 Task: Play online crossword game.
Action: Mouse moved to (597, 377)
Screenshot: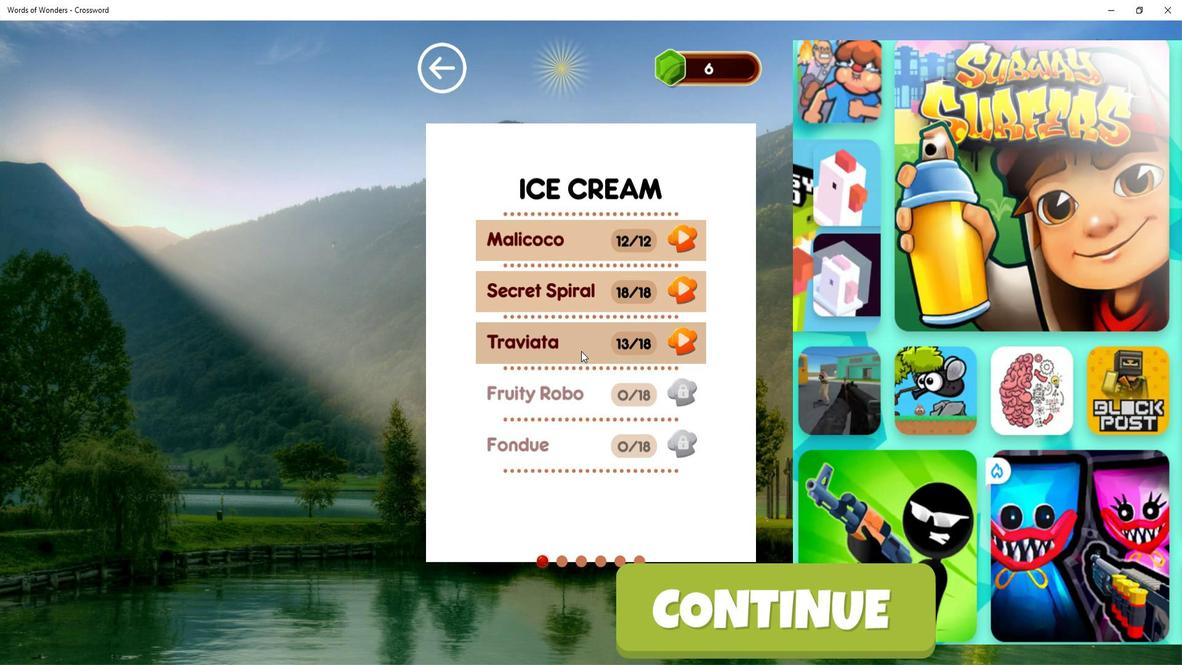 
Action: Mouse pressed left at (597, 377)
Screenshot: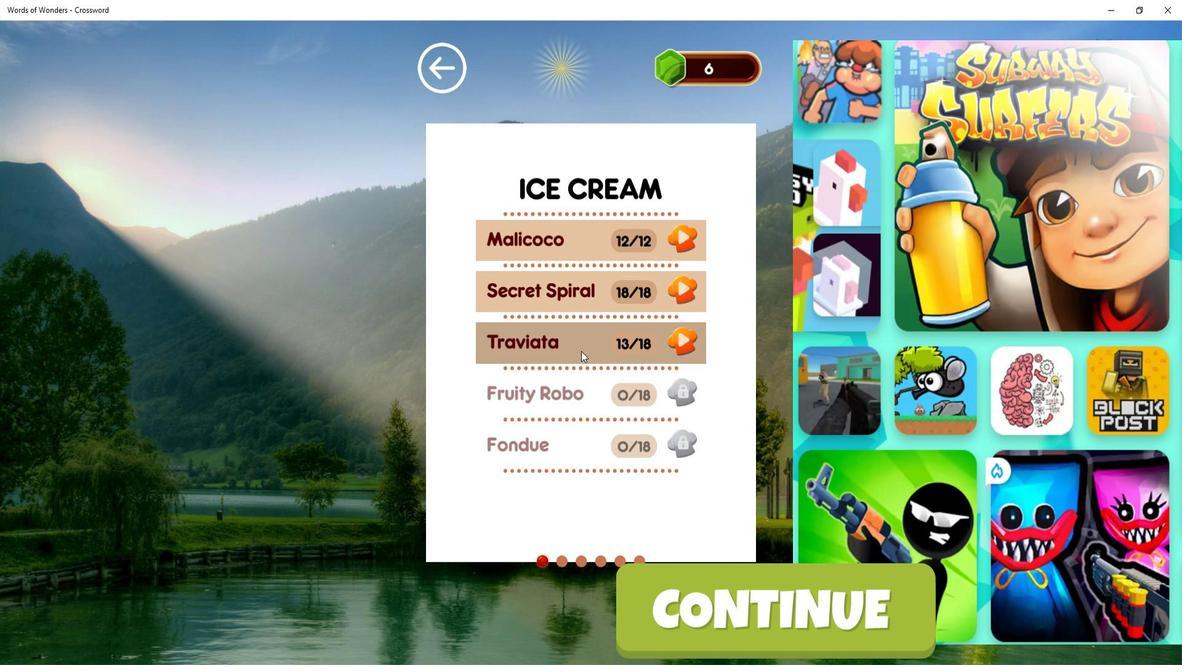 
Action: Mouse moved to (290, 379)
Screenshot: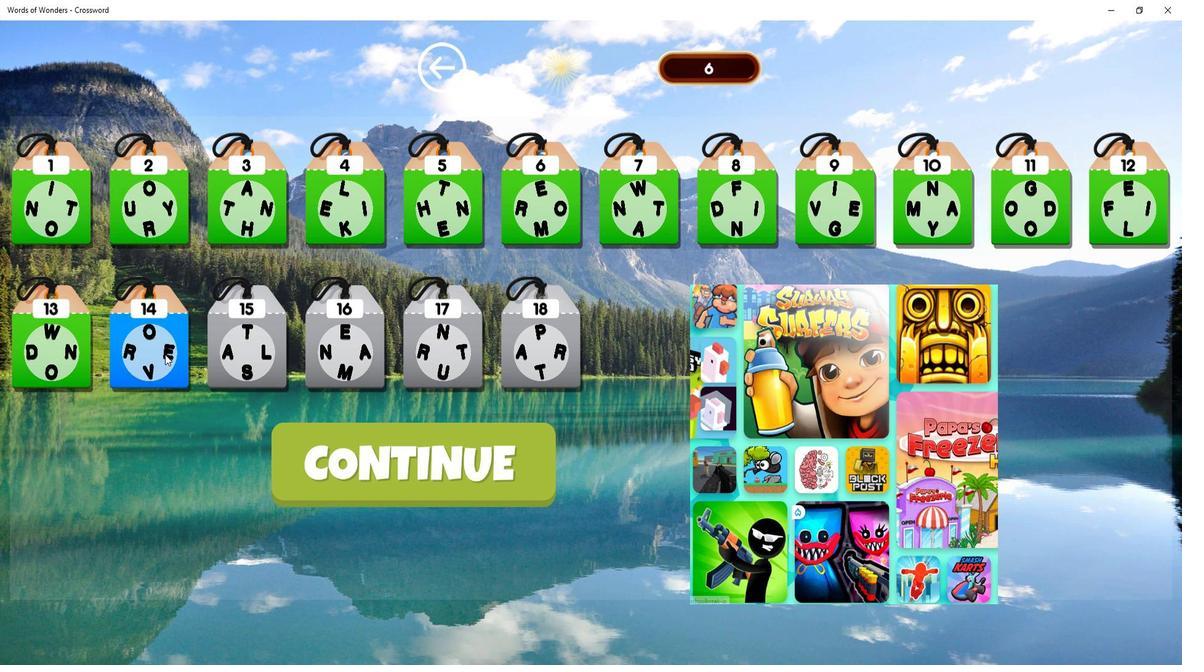 
Action: Mouse pressed left at (290, 379)
Screenshot: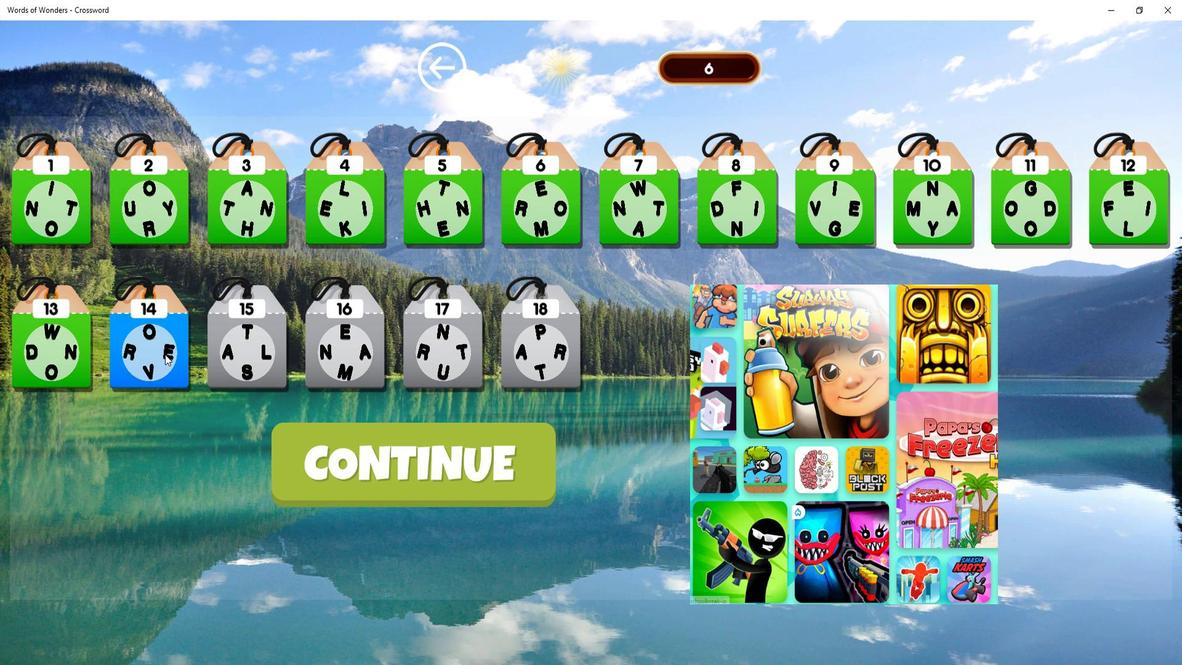 
Action: Mouse moved to (598, 402)
Screenshot: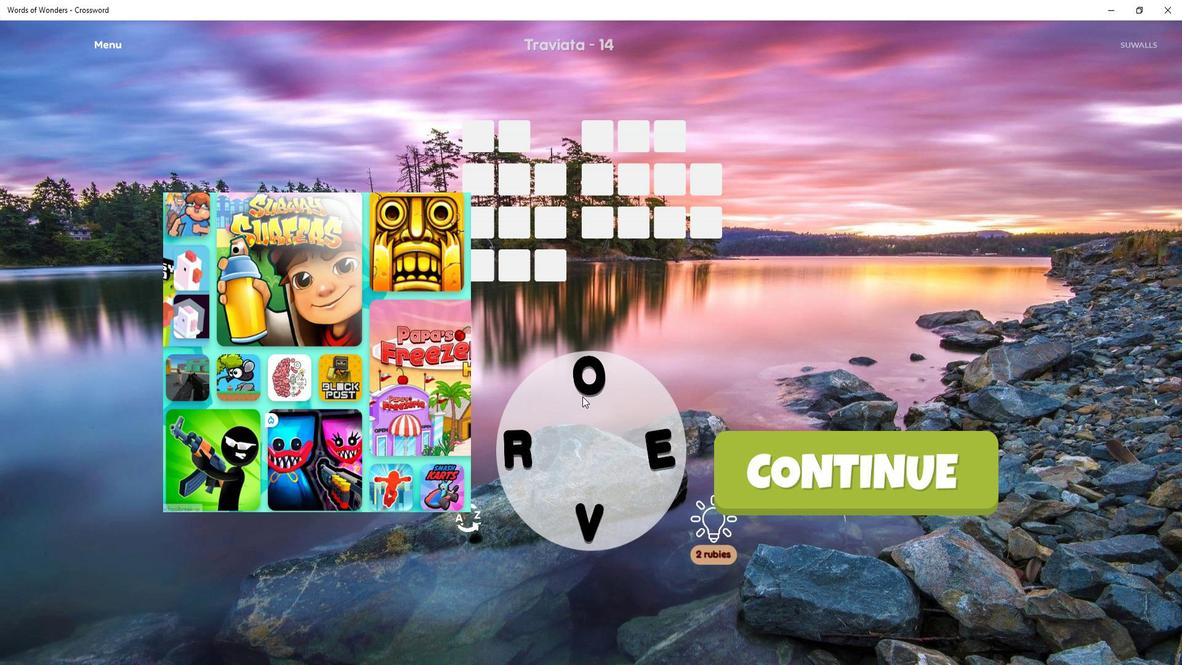
Action: Mouse pressed left at (598, 402)
Screenshot: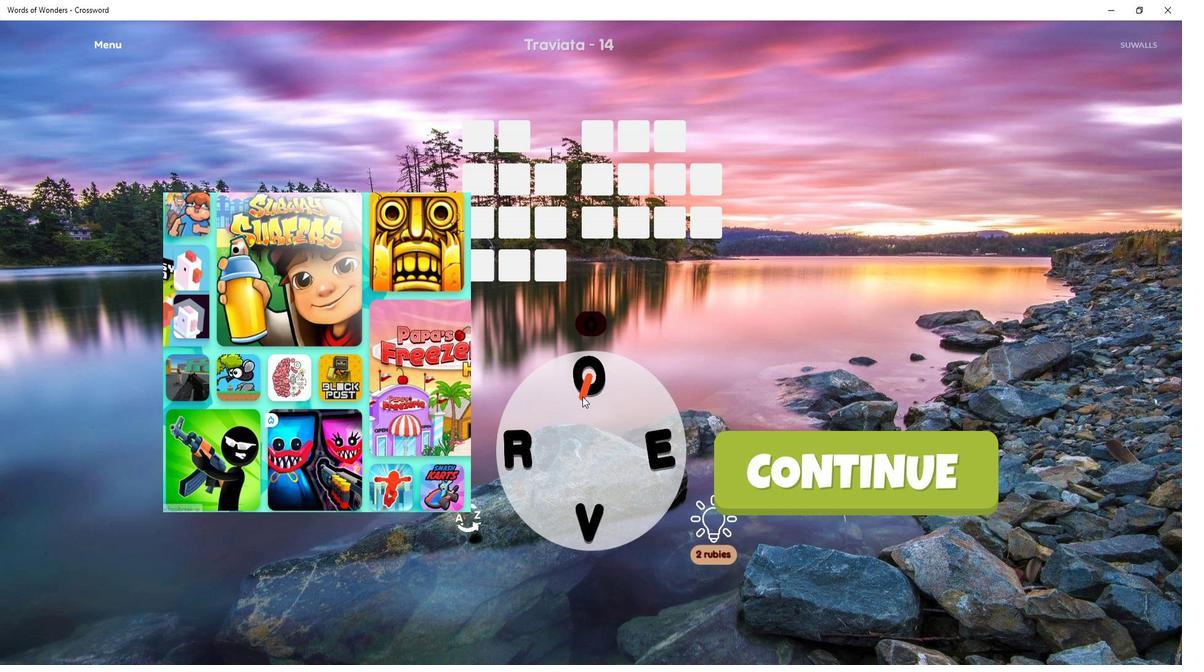 
Action: Mouse moved to (602, 397)
Screenshot: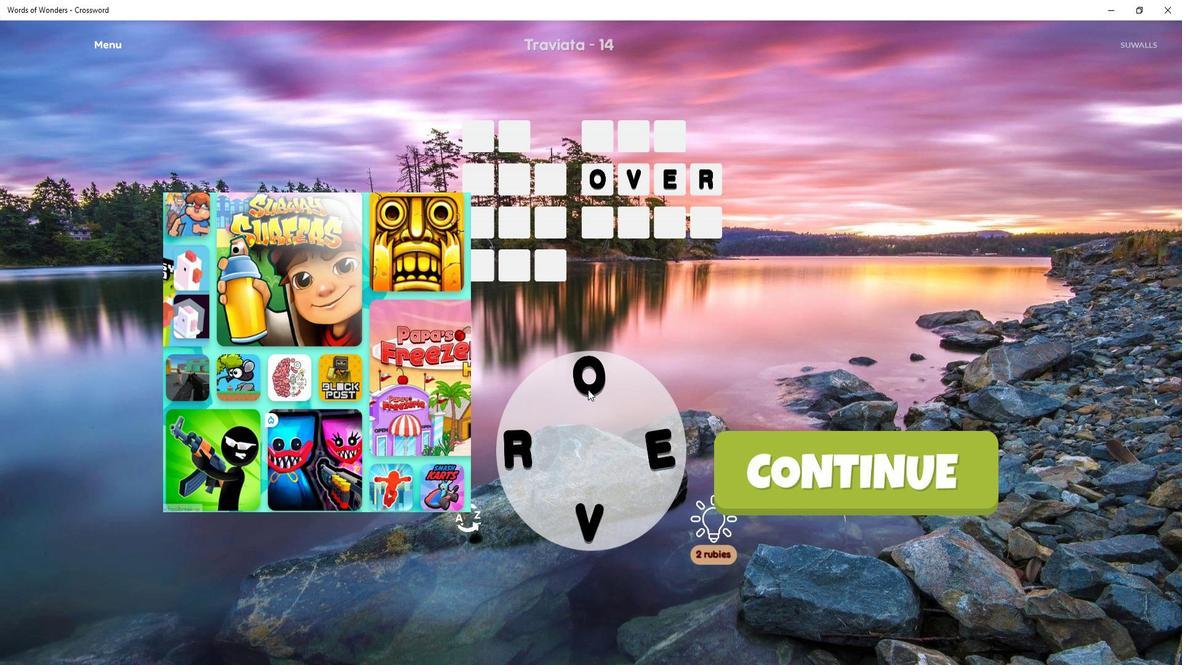
Action: Mouse pressed left at (602, 397)
Screenshot: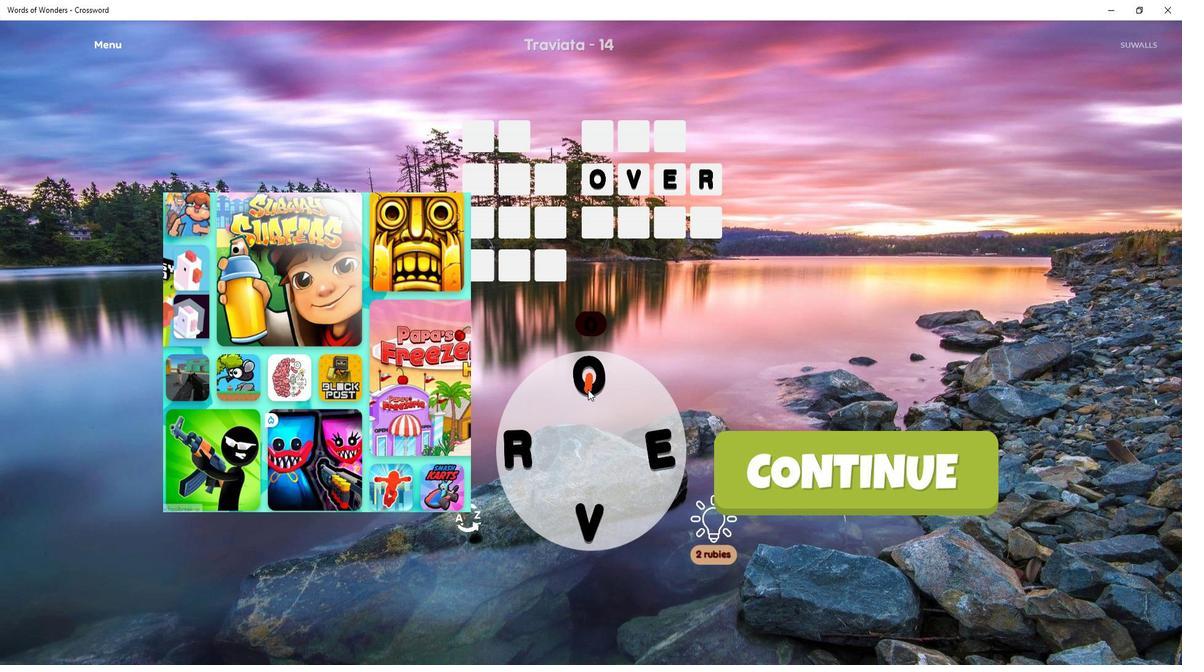 
Action: Mouse moved to (554, 425)
Screenshot: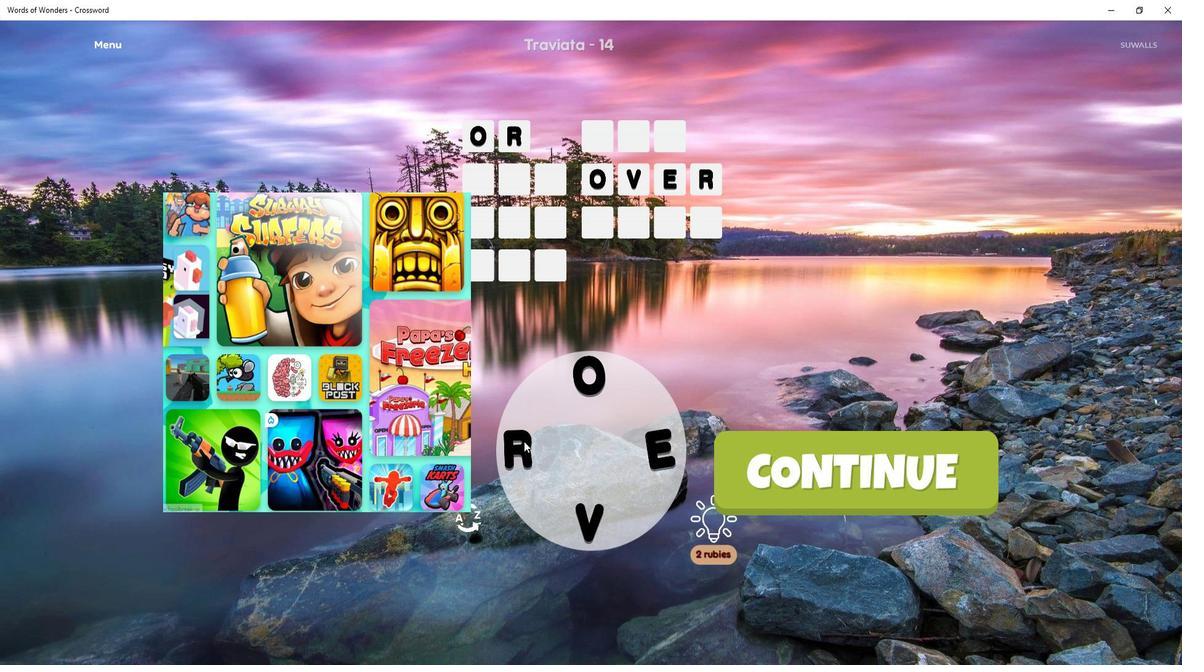
Action: Mouse pressed left at (554, 425)
Screenshot: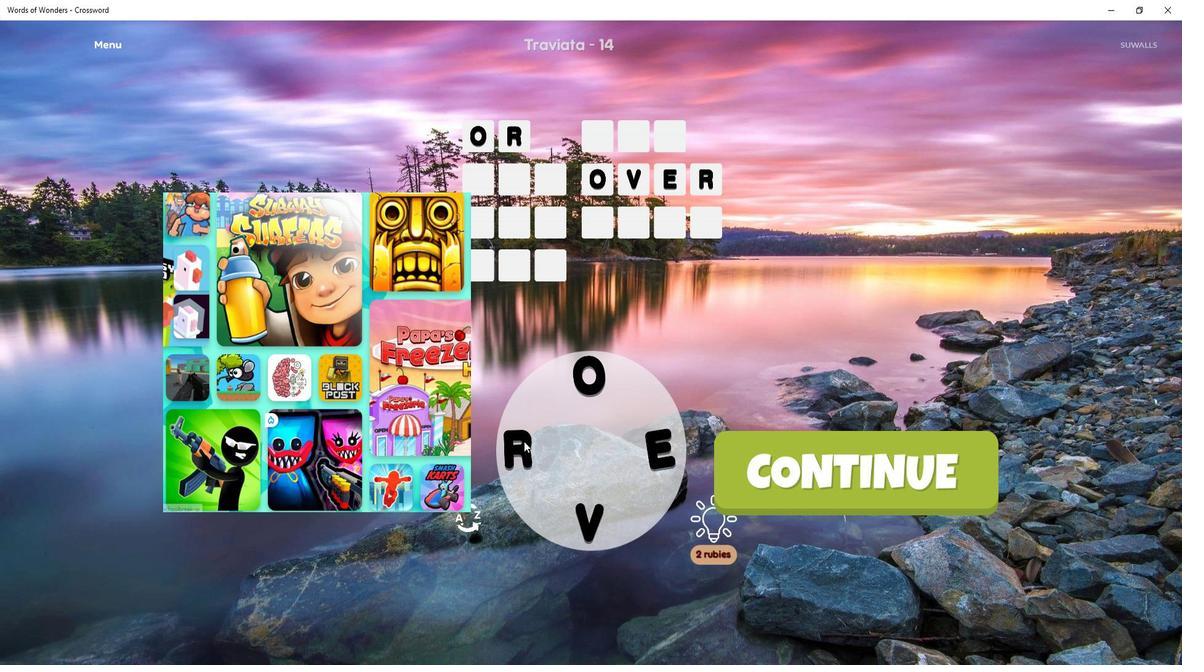 
Action: Mouse moved to (597, 394)
Screenshot: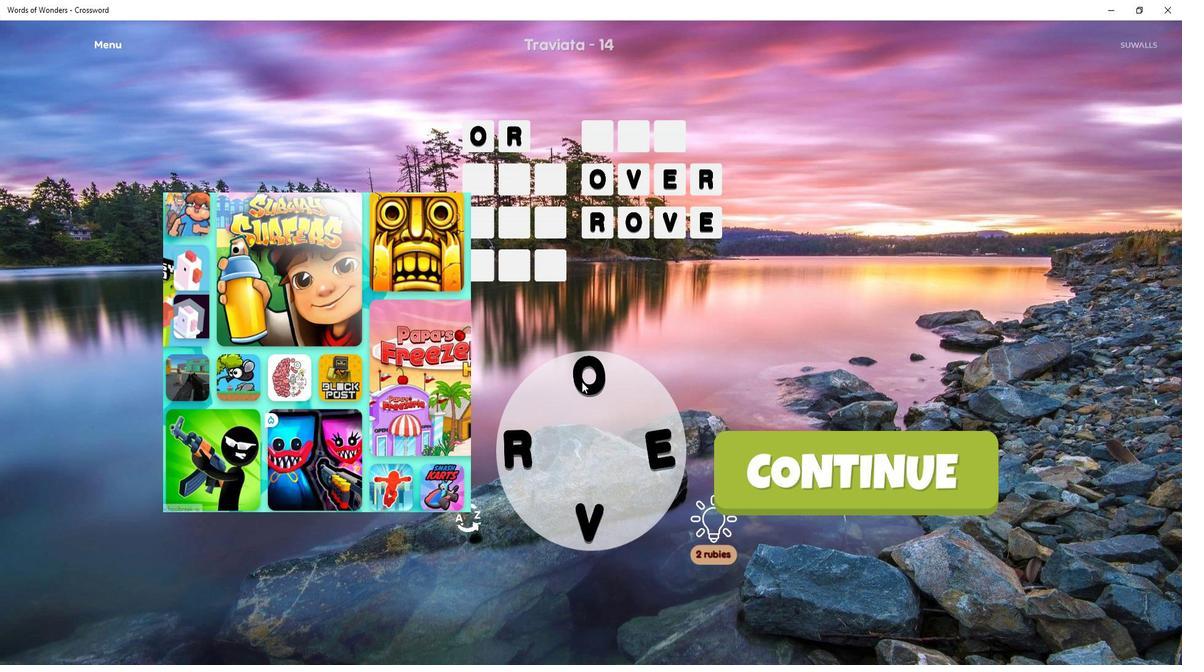 
Action: Mouse pressed left at (597, 394)
Screenshot: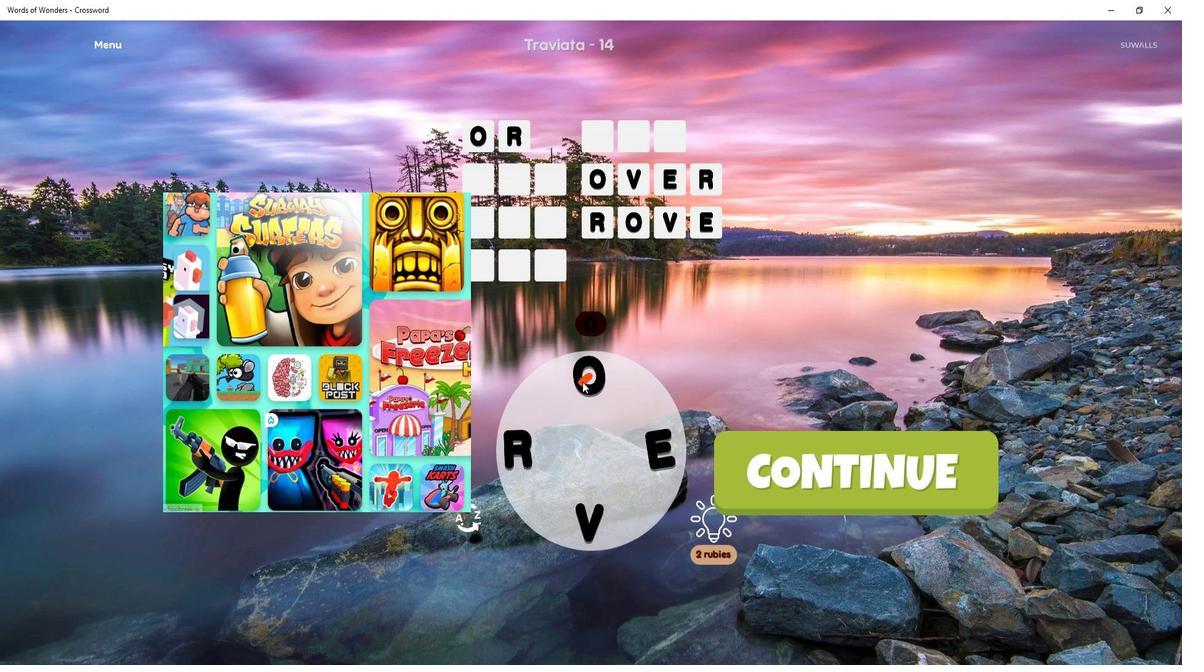 
Action: Mouse moved to (609, 389)
Screenshot: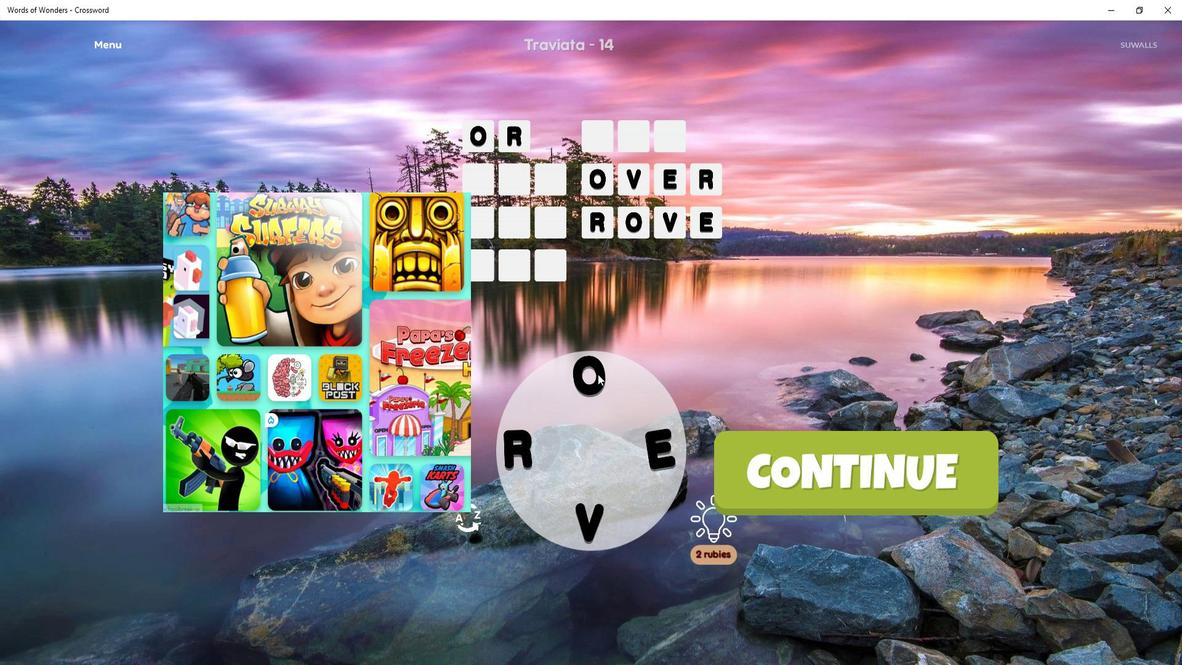 
Action: Mouse pressed left at (609, 389)
Screenshot: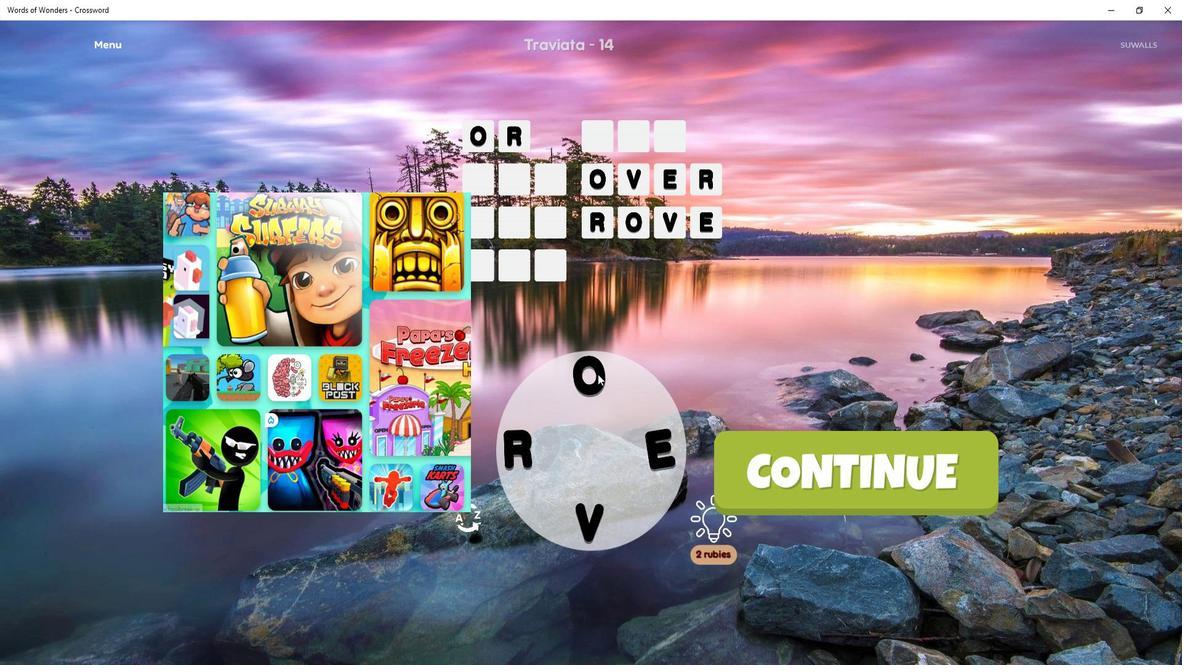 
Action: Mouse moved to (603, 395)
Screenshot: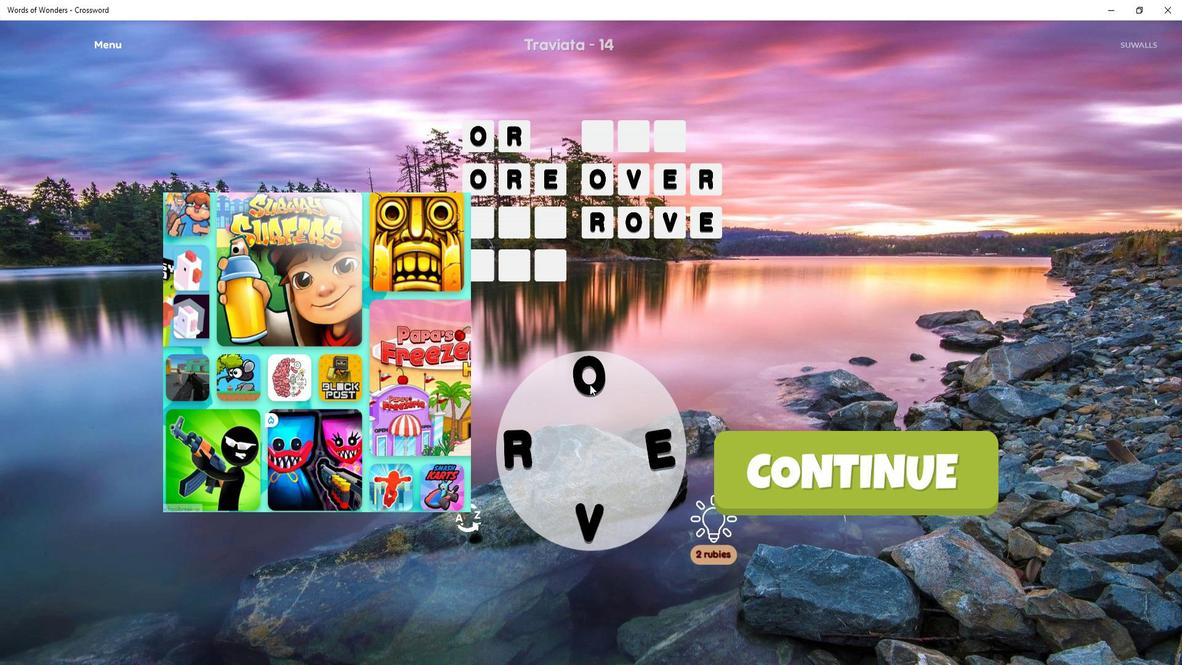 
Action: Mouse pressed left at (603, 395)
Screenshot: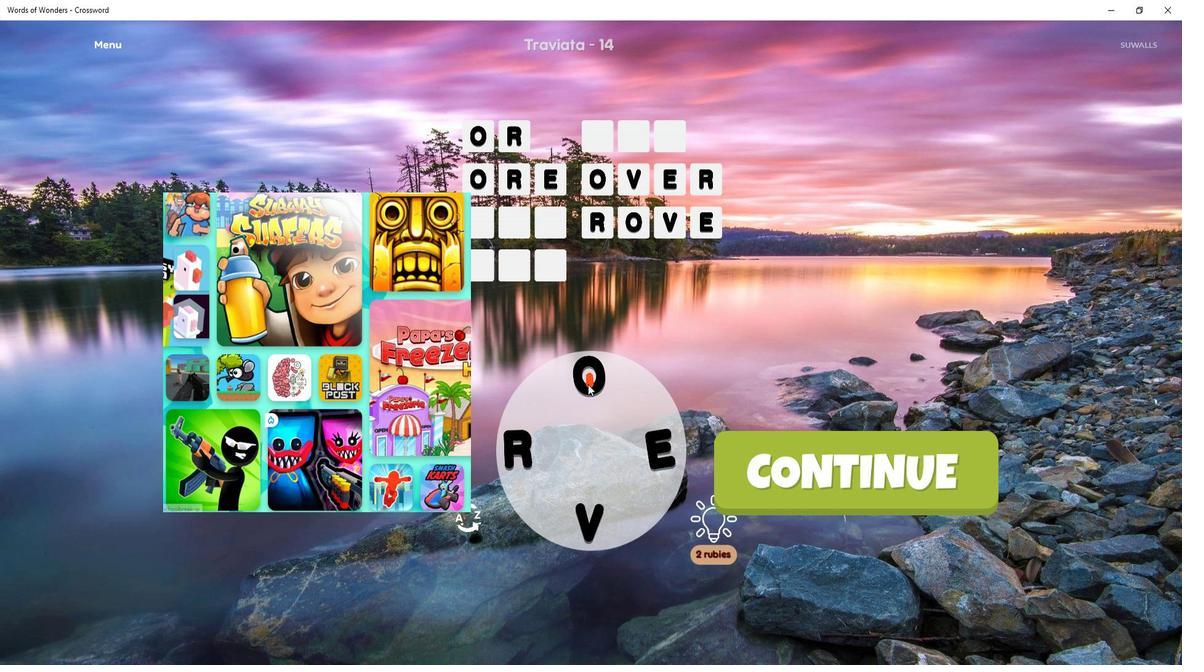
Action: Mouse moved to (553, 424)
Screenshot: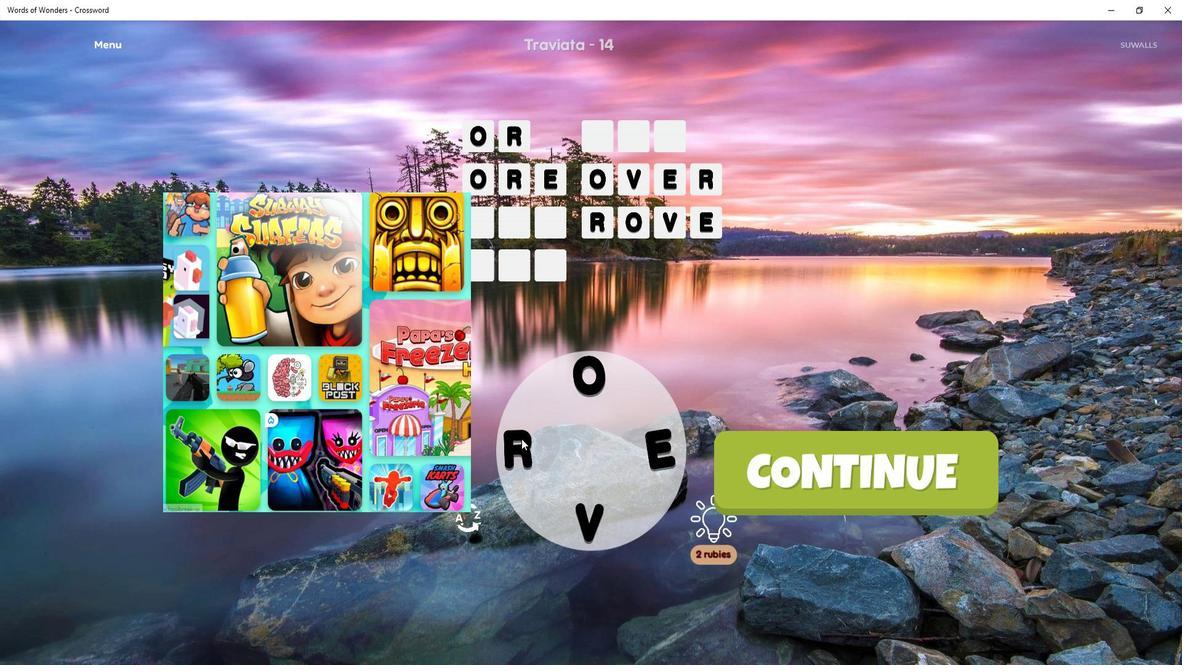 
Action: Mouse pressed left at (553, 424)
Screenshot: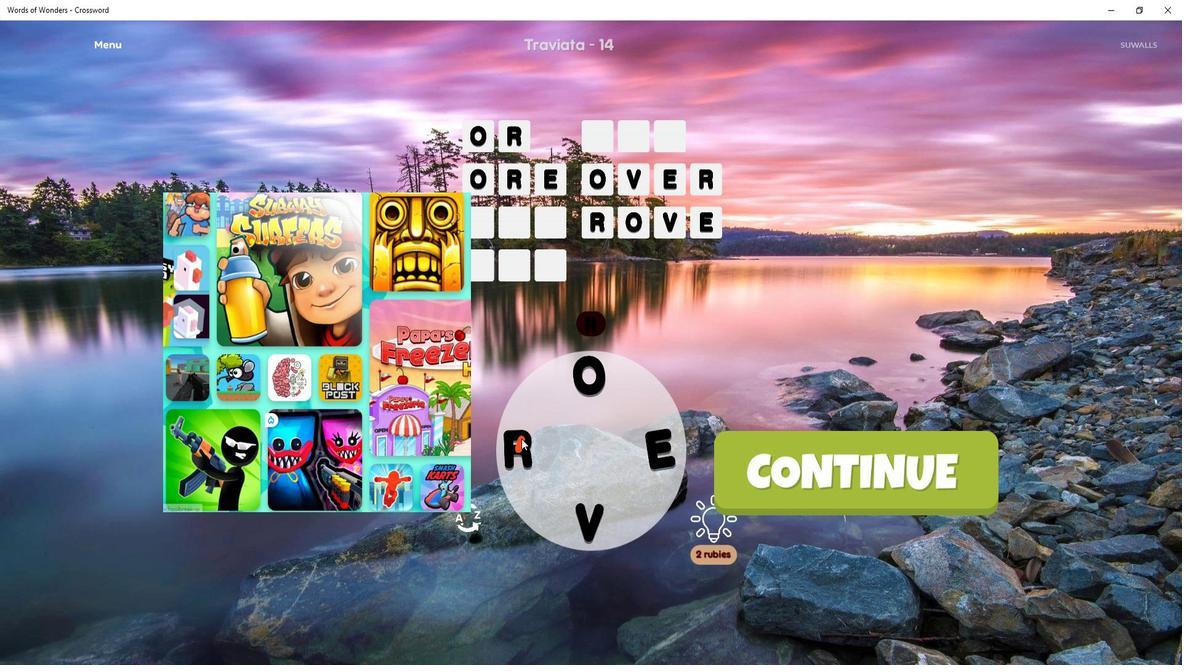 
Action: Mouse moved to (610, 466)
Screenshot: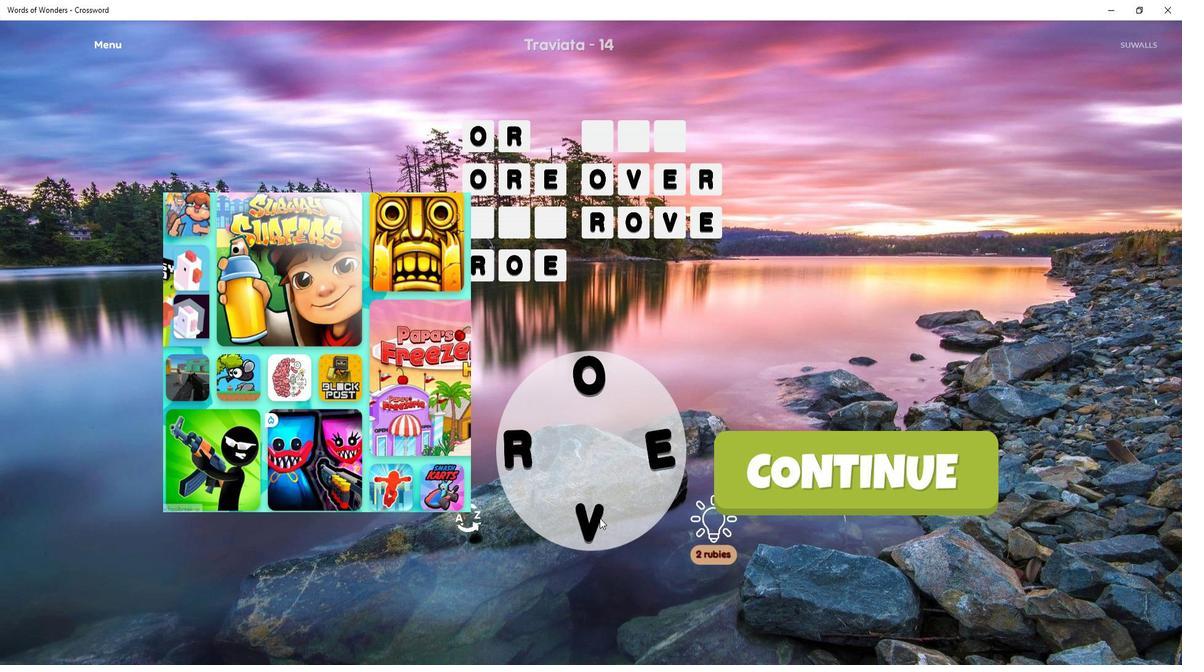 
Action: Mouse pressed left at (610, 466)
Screenshot: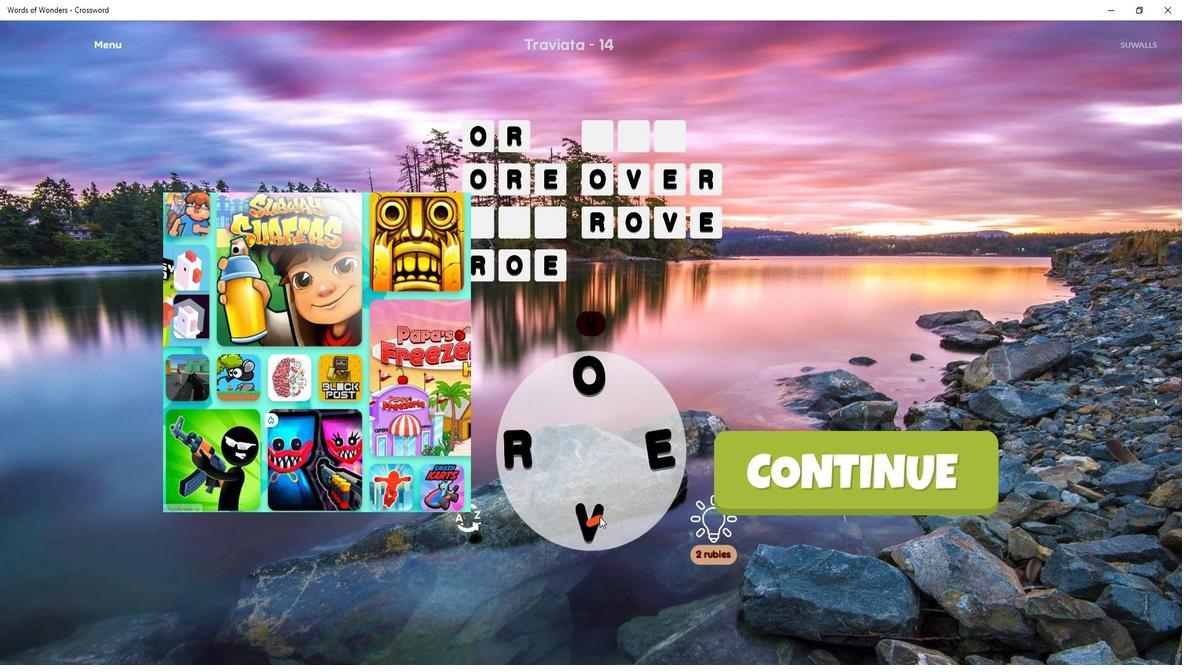 
Action: Mouse moved to (609, 466)
Screenshot: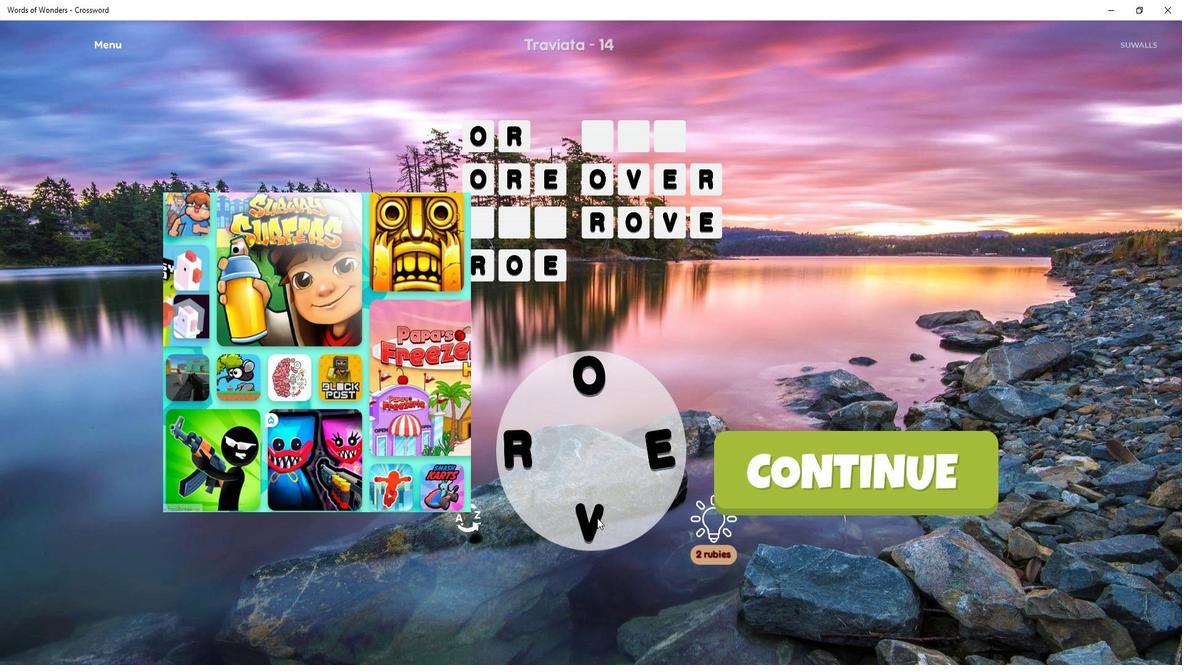 
Action: Mouse pressed left at (609, 466)
Screenshot: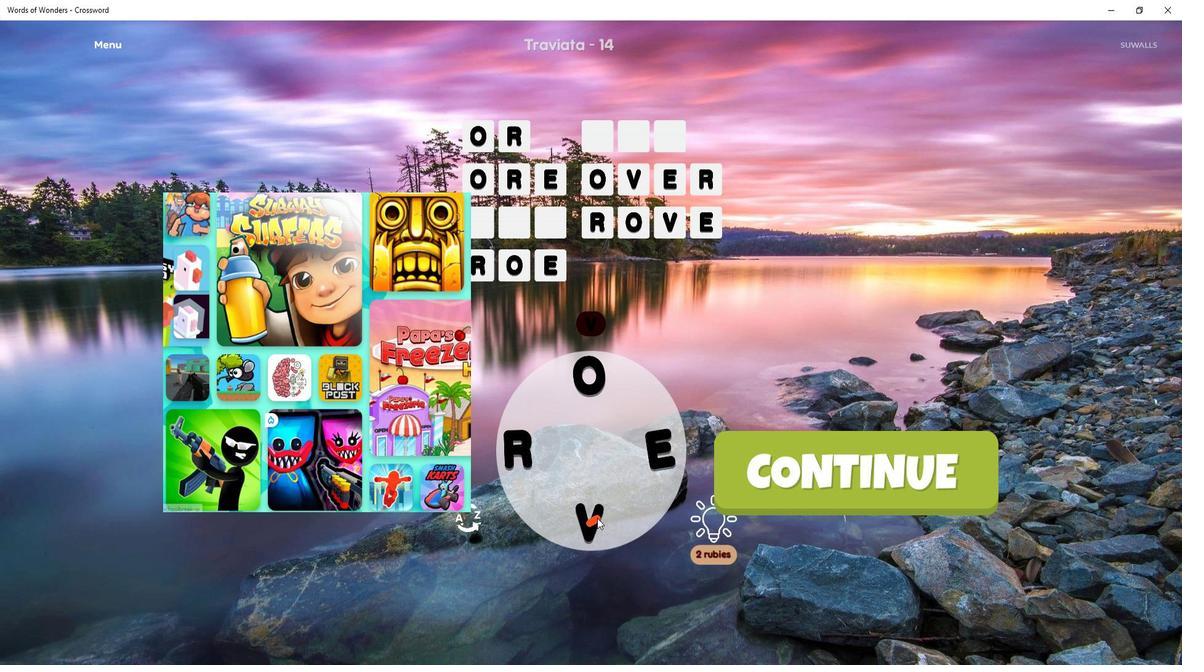 
Action: Mouse moved to (597, 392)
Screenshot: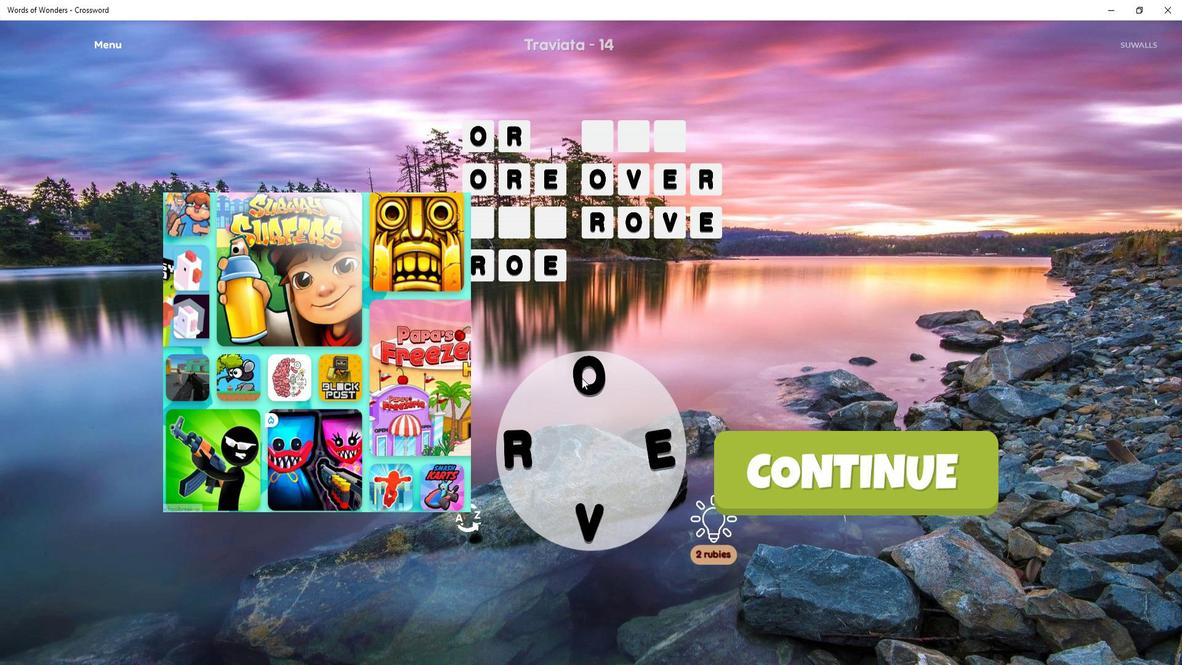 
Action: Mouse pressed left at (597, 392)
Screenshot: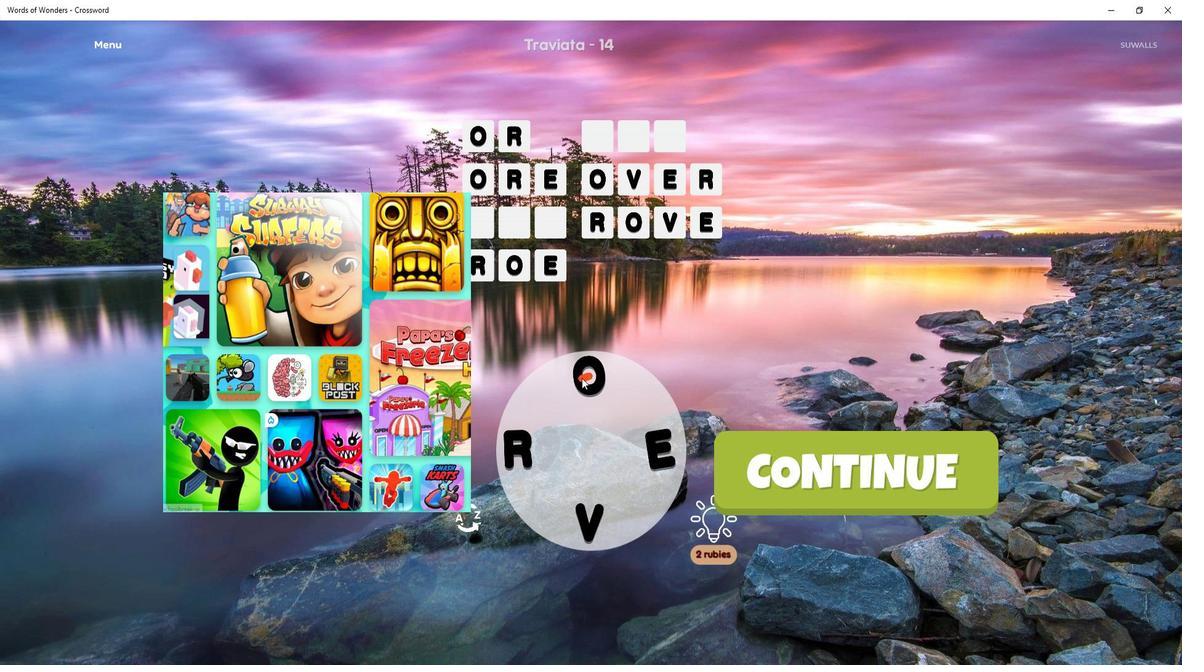 
Action: Mouse moved to (112, 298)
Screenshot: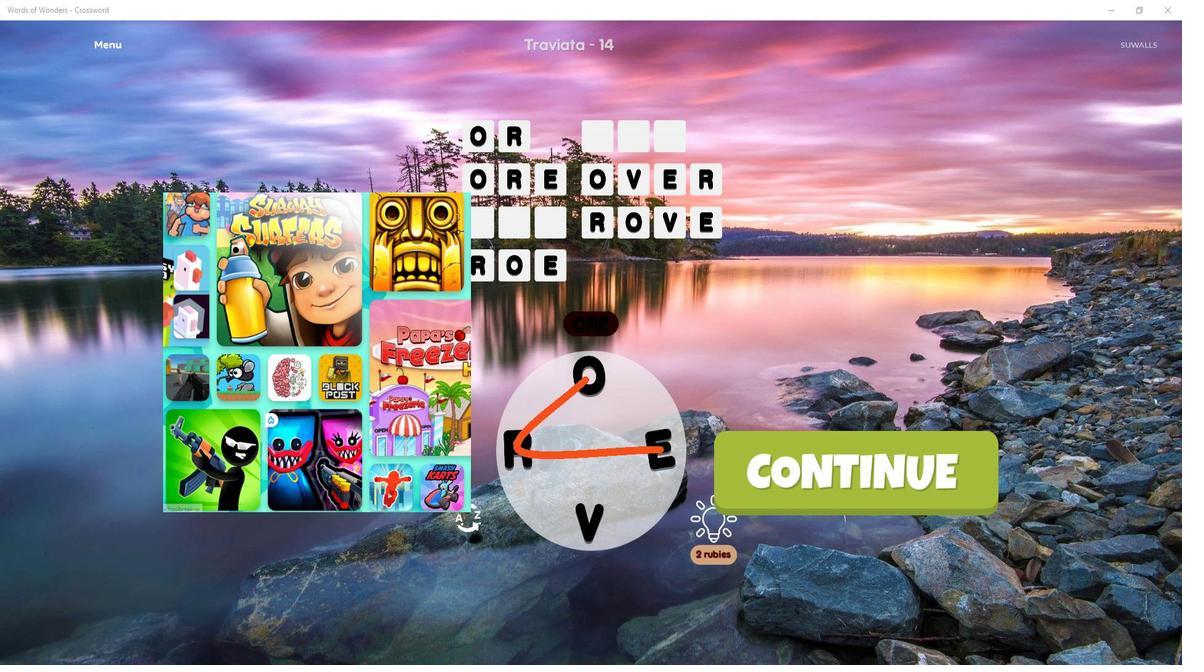 
Action: Mouse pressed left at (112, 298)
Screenshot: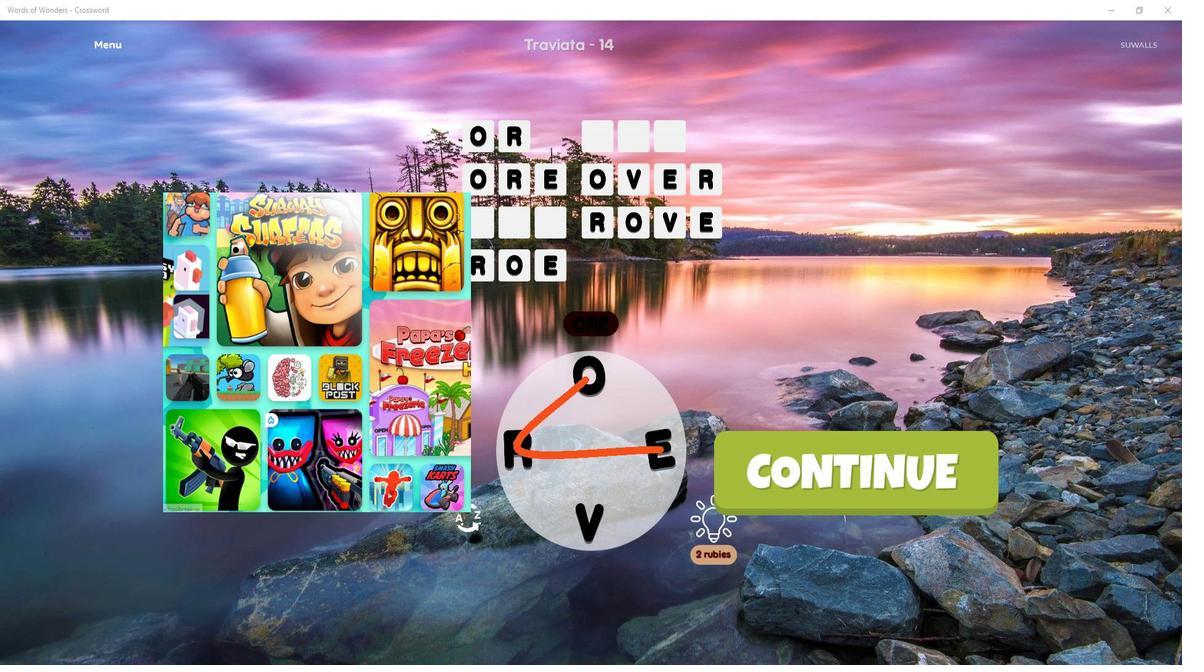 
Action: Mouse moved to (607, 468)
Screenshot: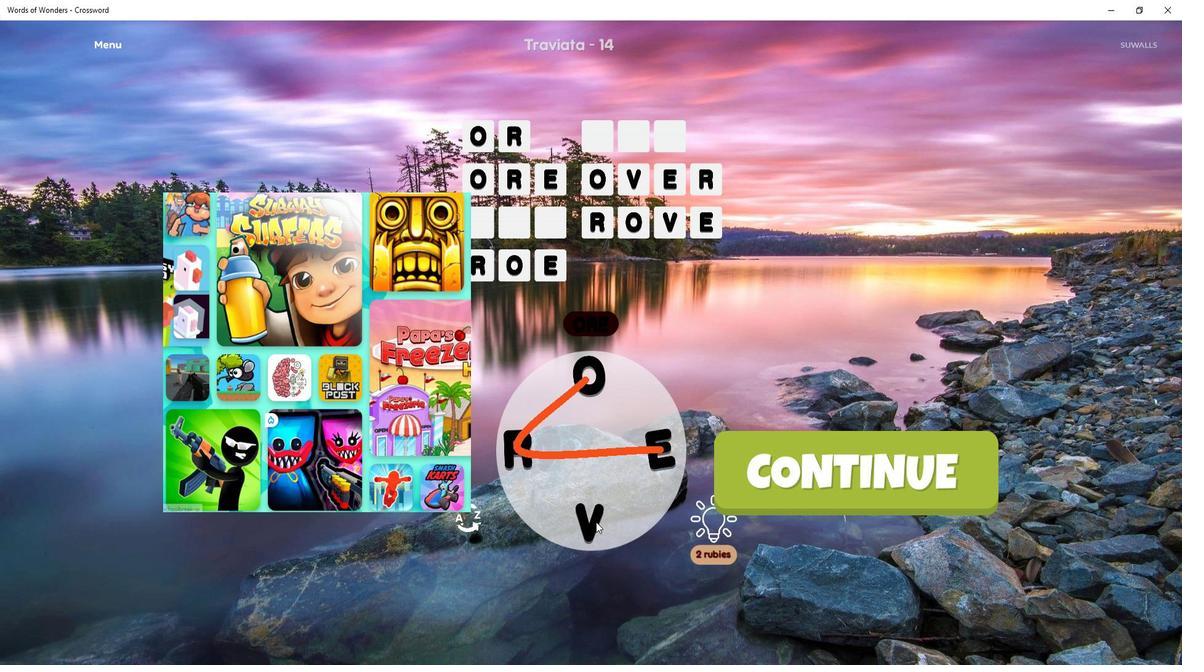 
Action: Mouse pressed left at (607, 468)
Screenshot: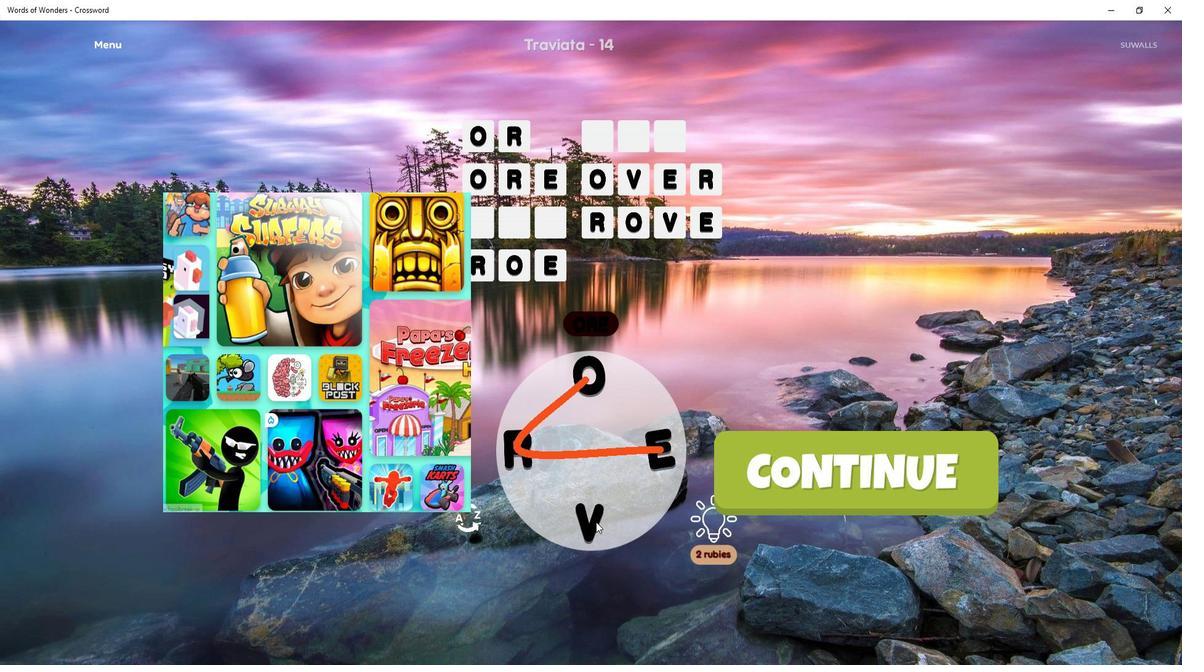 
Action: Mouse moved to (606, 466)
Screenshot: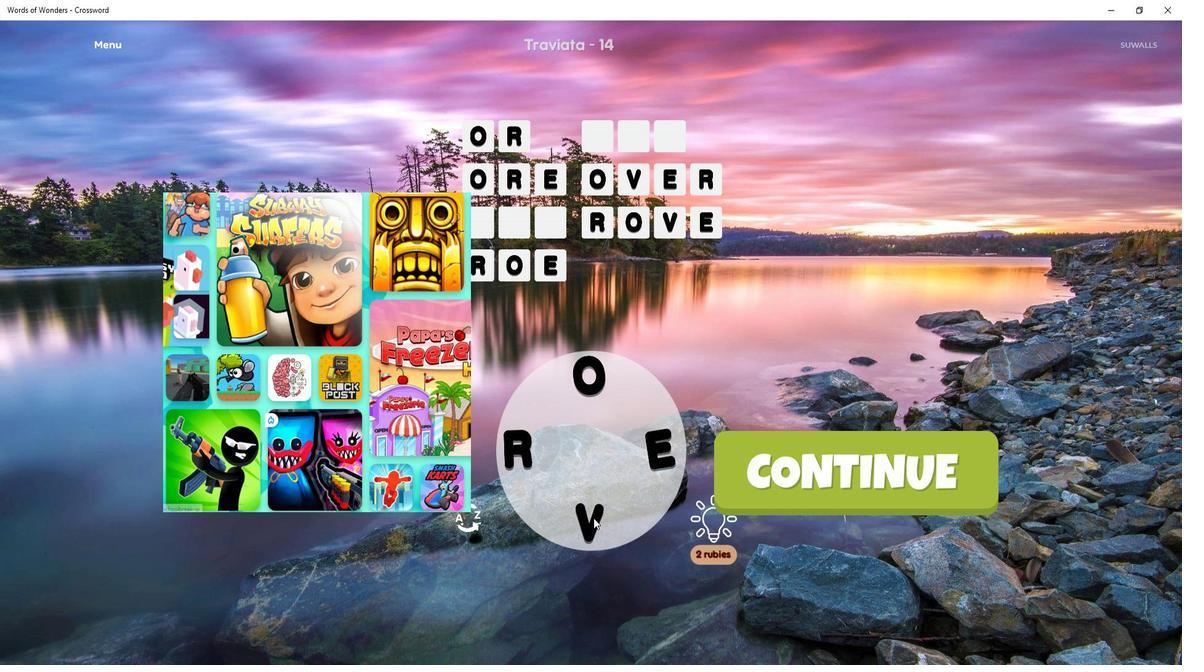 
Action: Mouse pressed left at (606, 466)
Screenshot: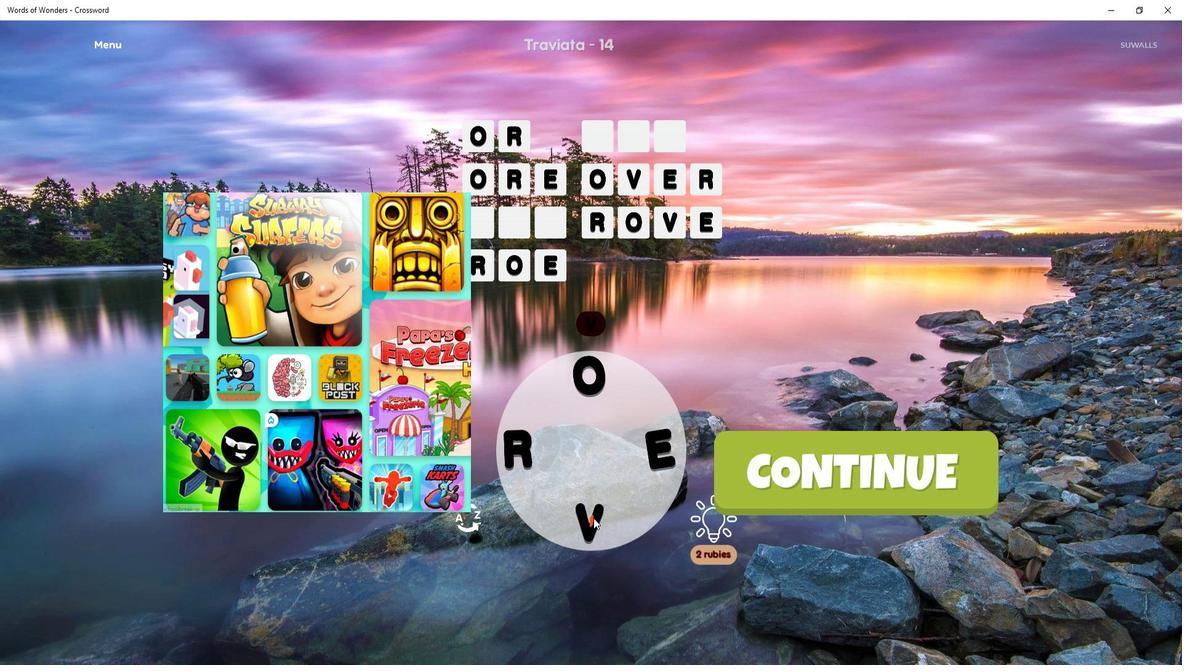 
Action: Mouse moved to (549, 432)
Screenshot: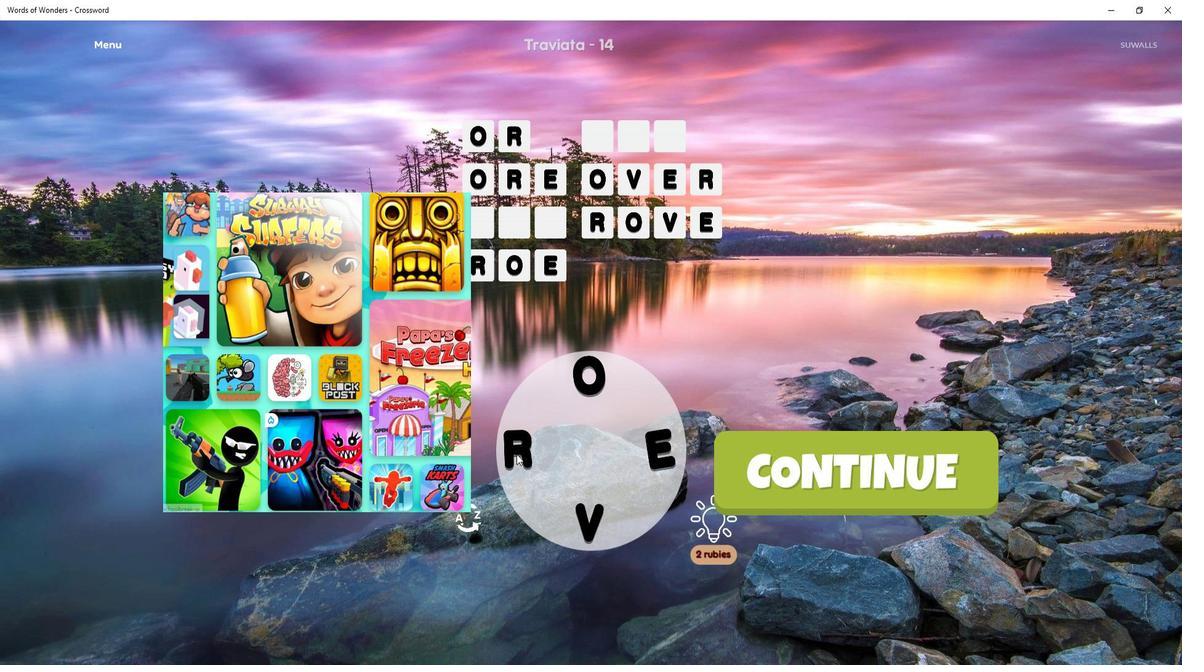 
Action: Mouse pressed left at (549, 432)
Screenshot: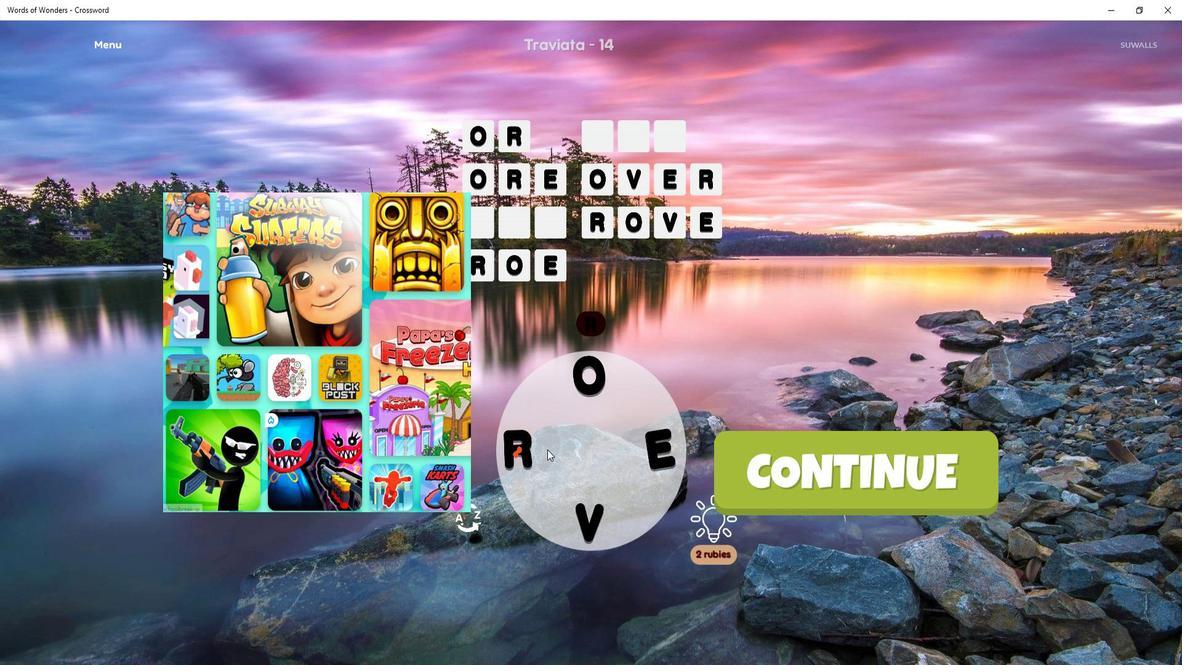
Action: Mouse moved to (558, 429)
Screenshot: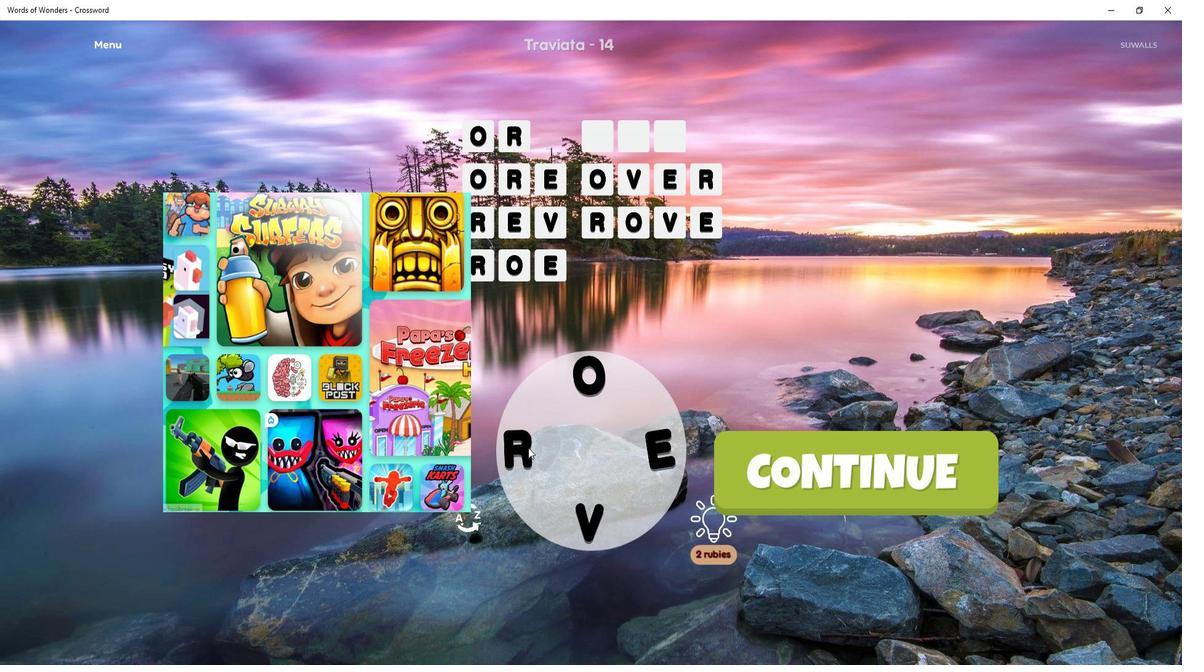 
Action: Mouse pressed left at (558, 429)
Screenshot: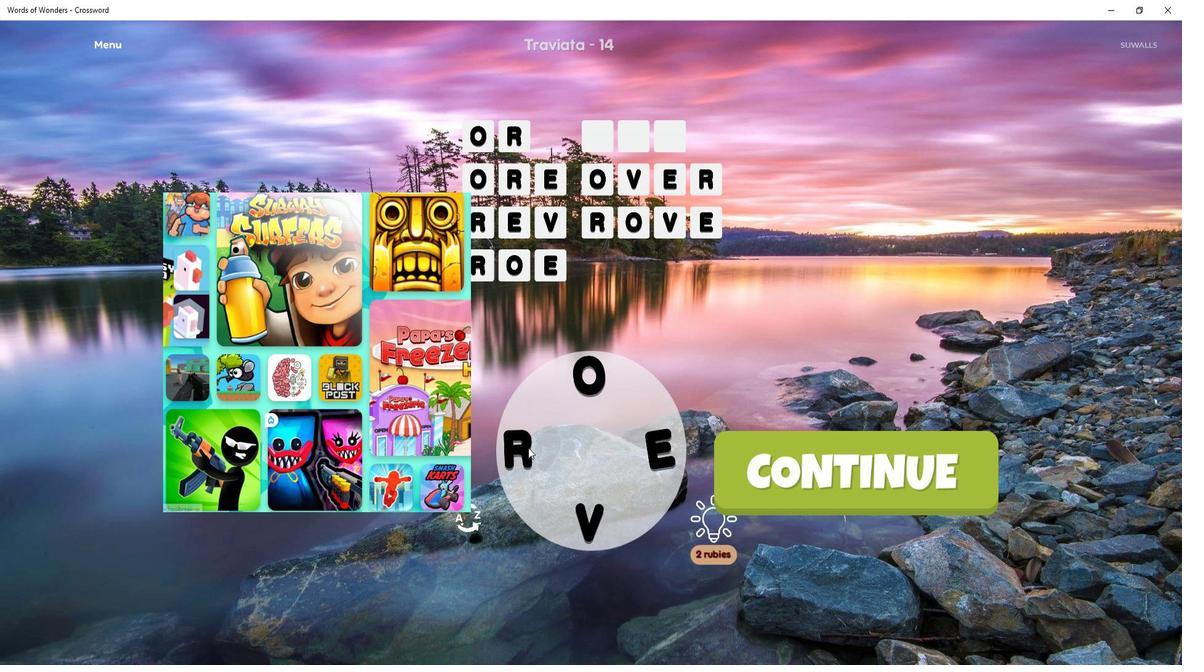 
Action: Mouse moved to (659, 434)
Screenshot: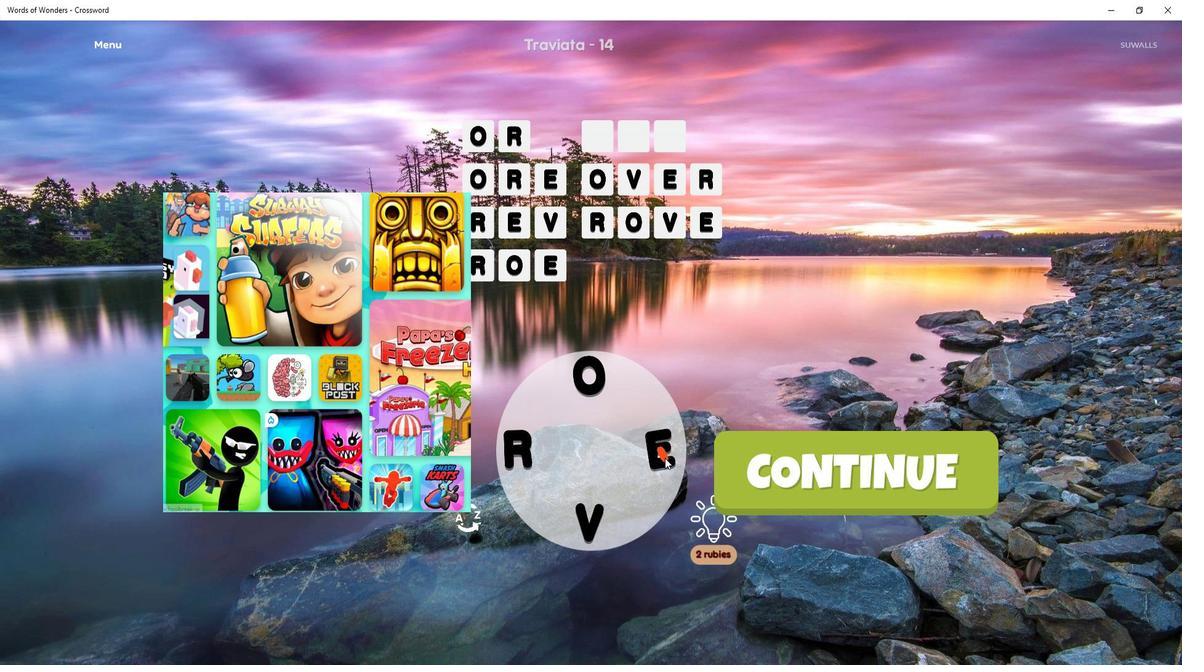 
Action: Mouse pressed left at (659, 434)
Screenshot: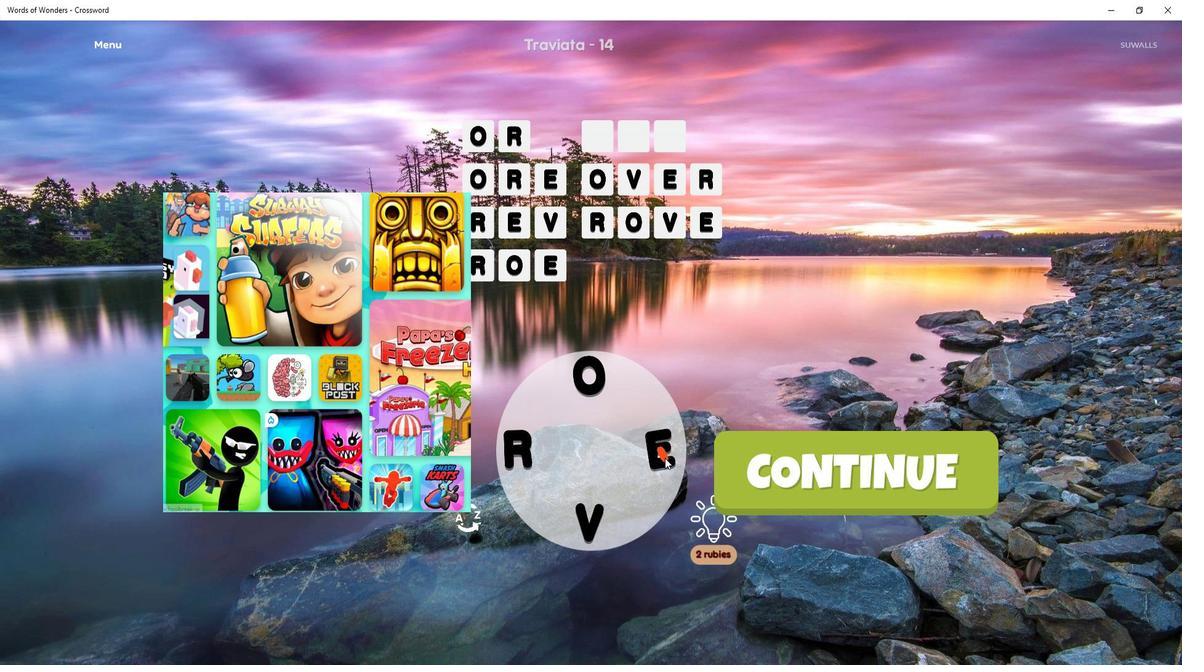 
Action: Mouse moved to (551, 434)
Screenshot: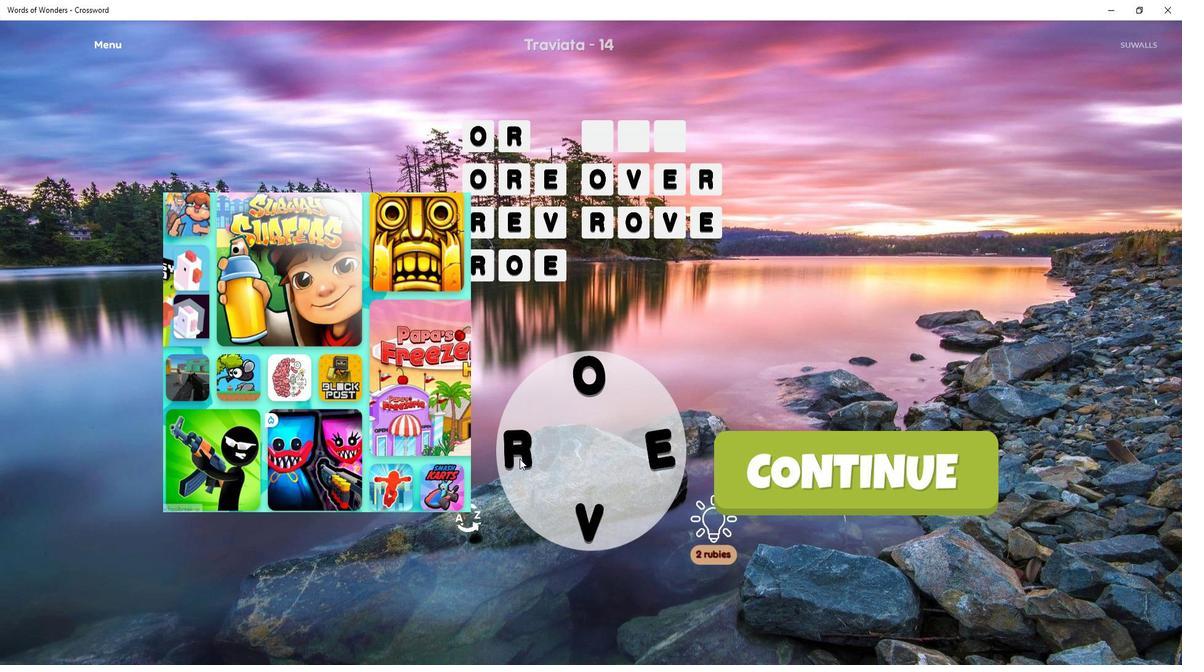 
Action: Mouse pressed left at (551, 434)
Screenshot: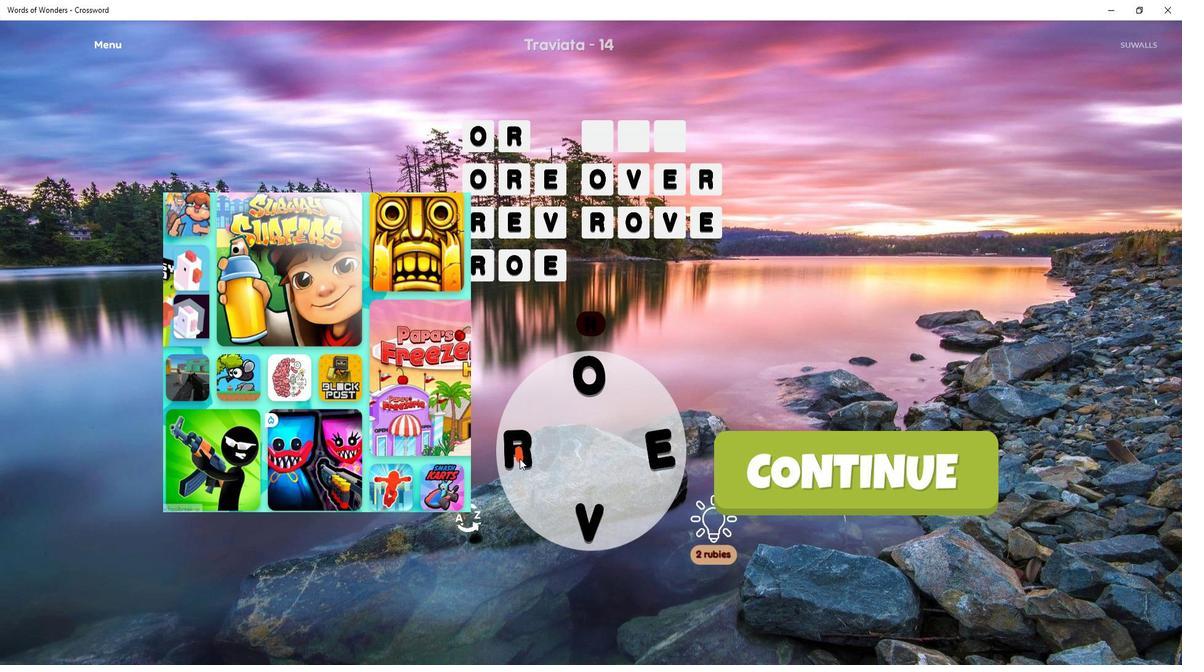 
Action: Mouse moved to (600, 384)
Screenshot: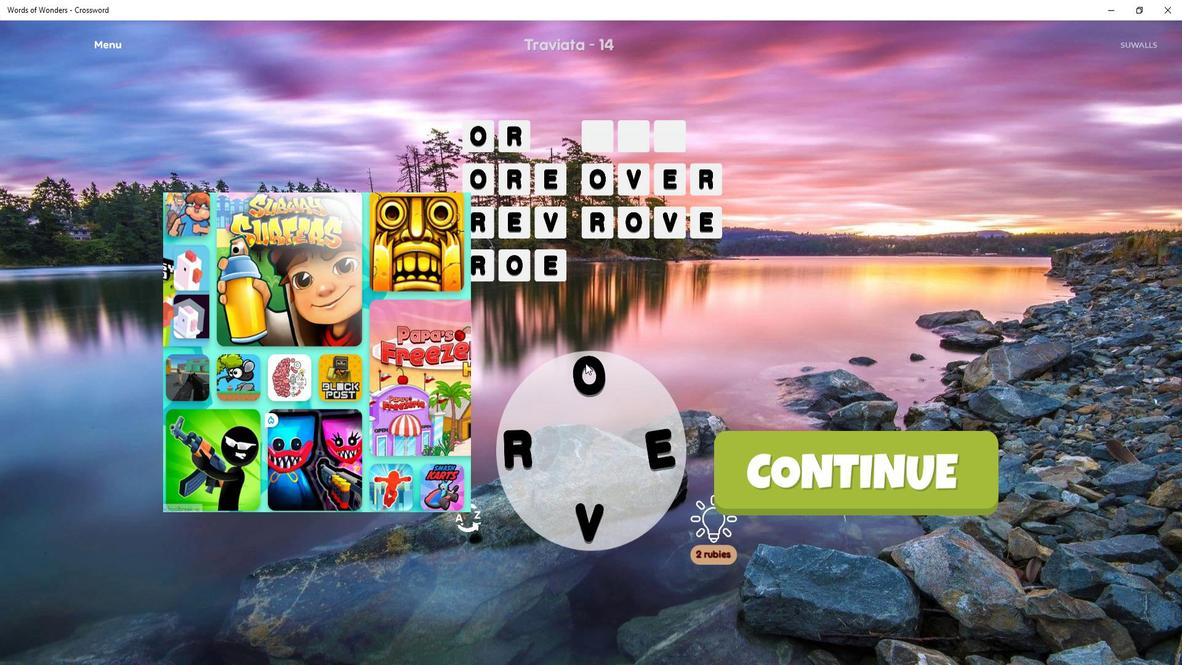
Action: Mouse pressed left at (600, 384)
Screenshot: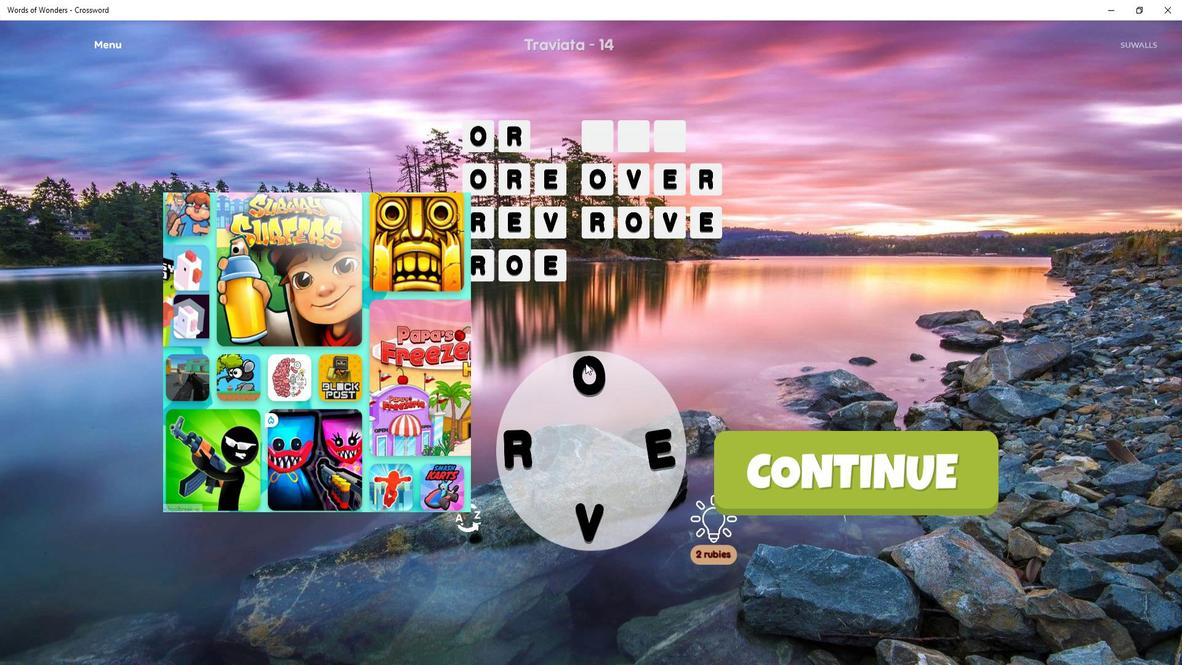 
Action: Mouse moved to (604, 465)
Screenshot: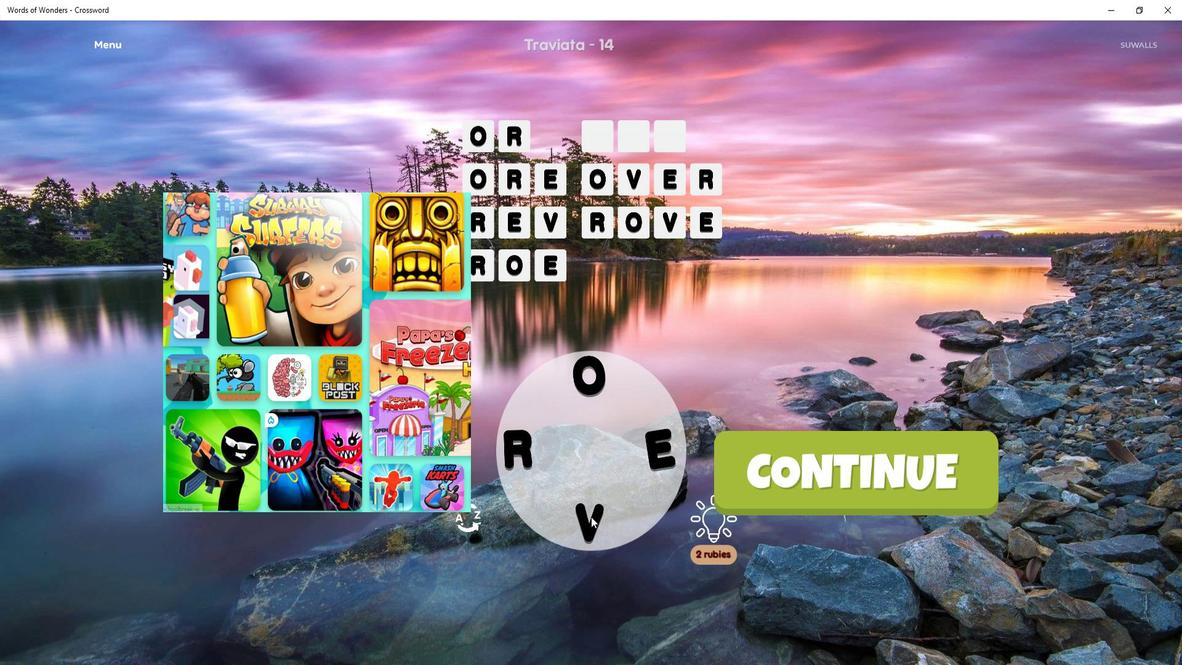 
Action: Mouse pressed left at (604, 465)
Screenshot: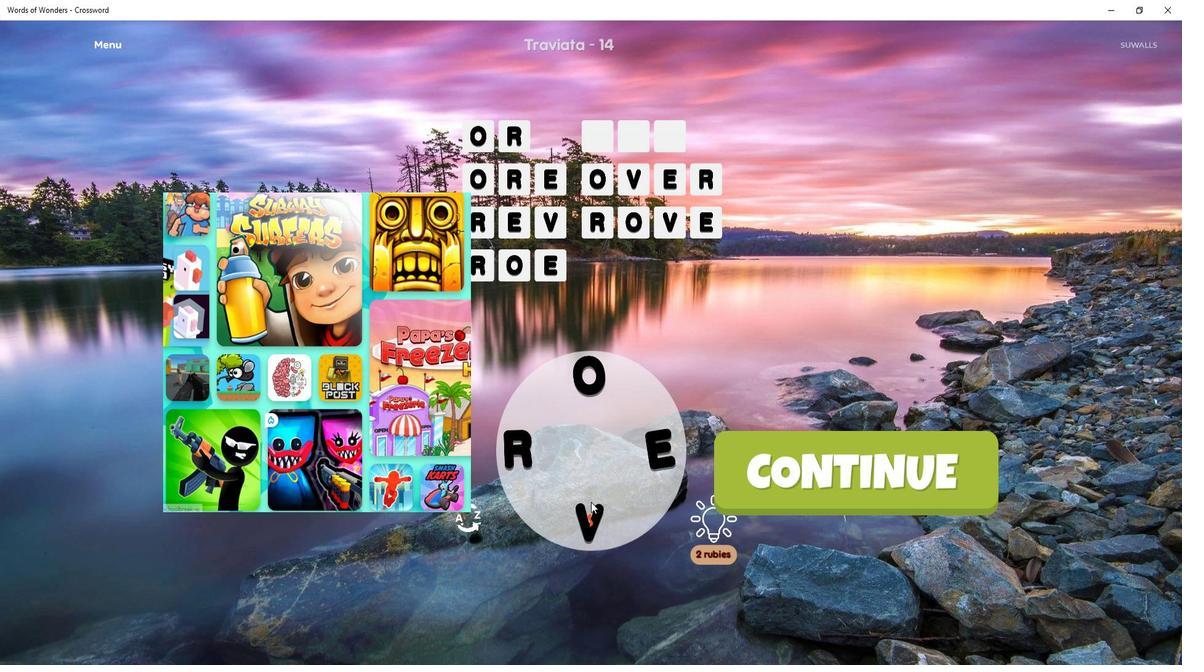 
Action: Mouse moved to (606, 466)
Screenshot: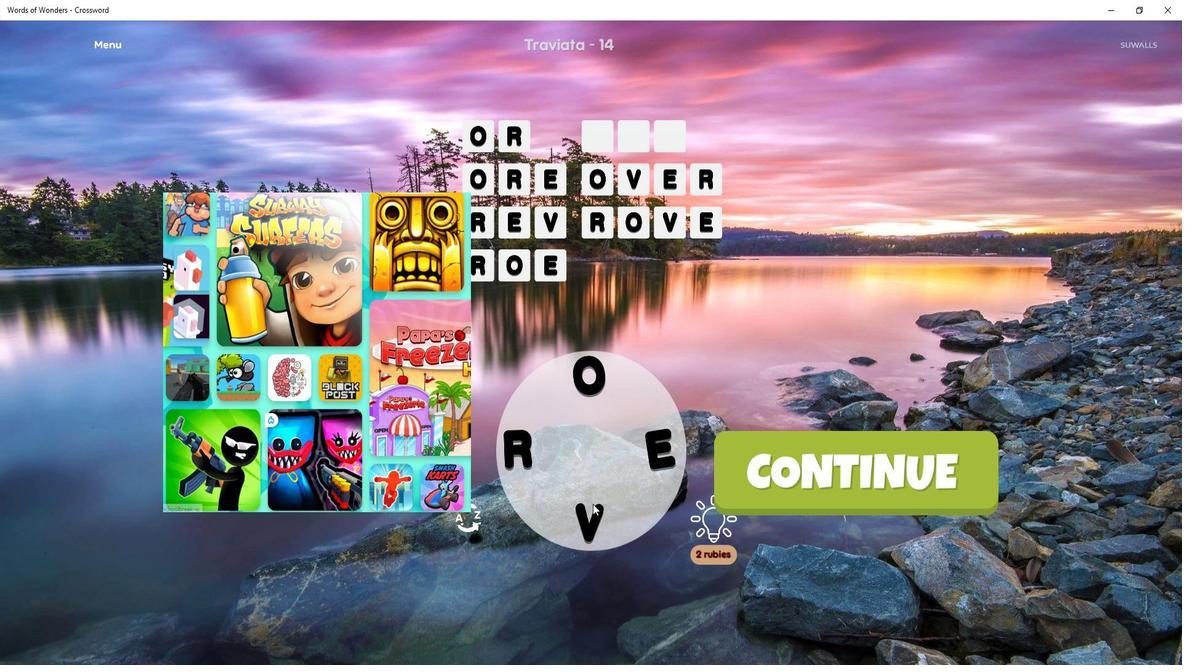 
Action: Mouse pressed left at (606, 466)
Screenshot: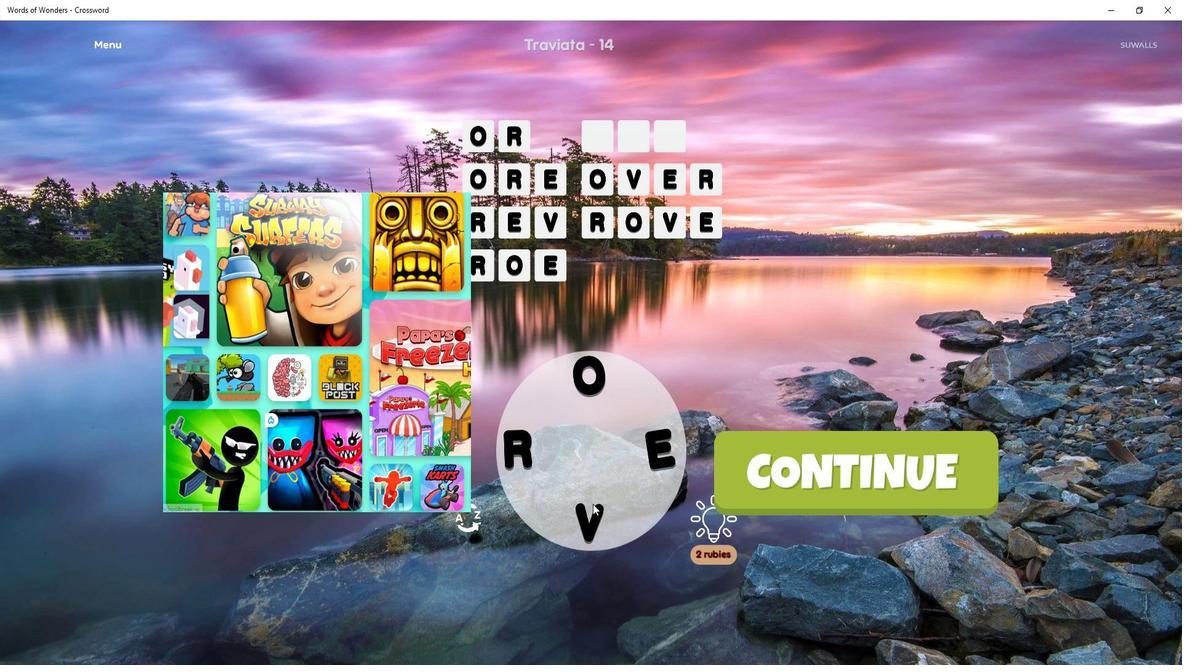 
Action: Mouse moved to (610, 360)
Screenshot: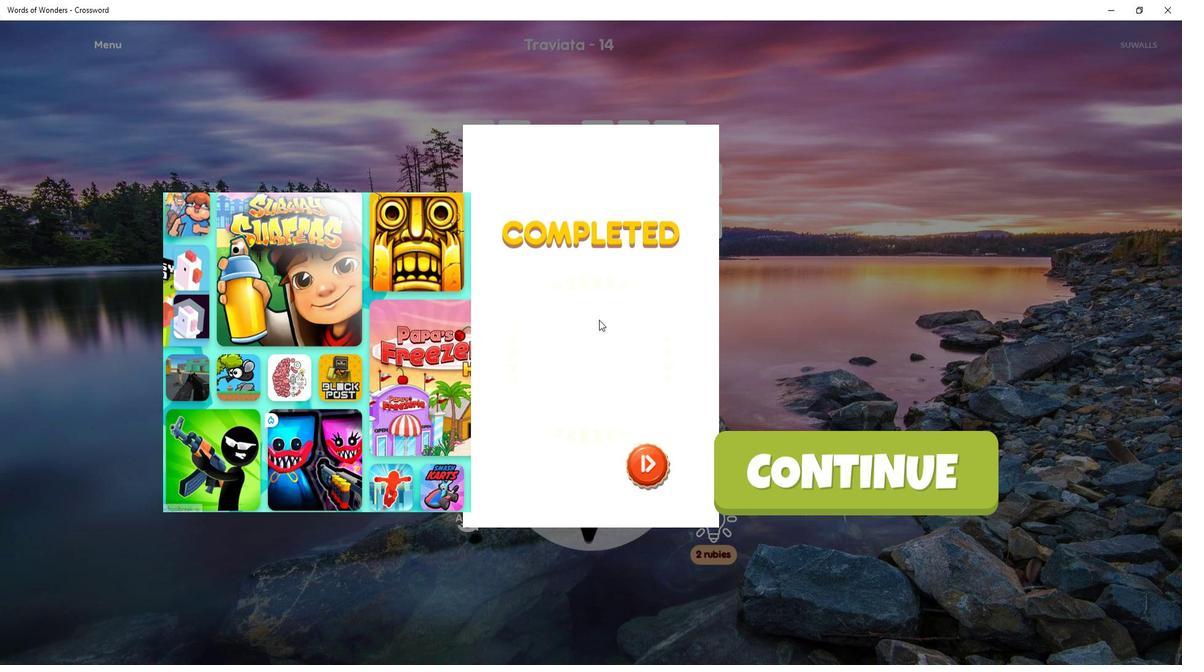 
